 Task: Create a sub task Gather and Analyse Requirements for the task  Implement a new cloud-based facilities management system for a company in the project BoostTech , assign it to team member softage.4@softage.net and update the status of the sub task to  At Risk , set the priority of the sub task to Medium
Action: Mouse moved to (441, 336)
Screenshot: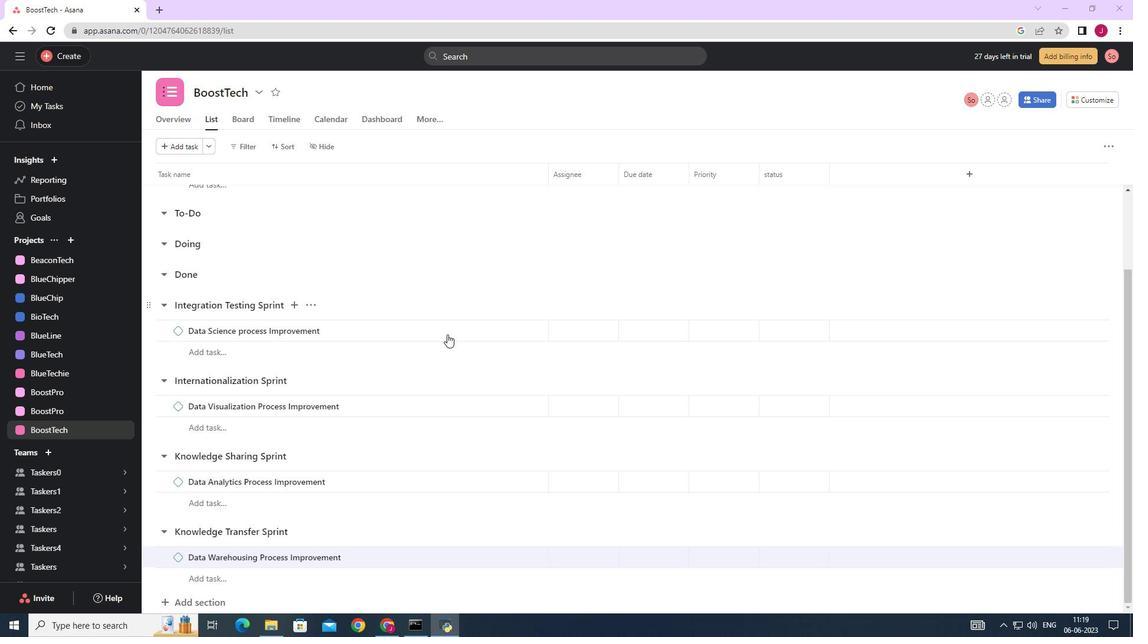 
Action: Mouse scrolled (441, 335) with delta (0, 0)
Screenshot: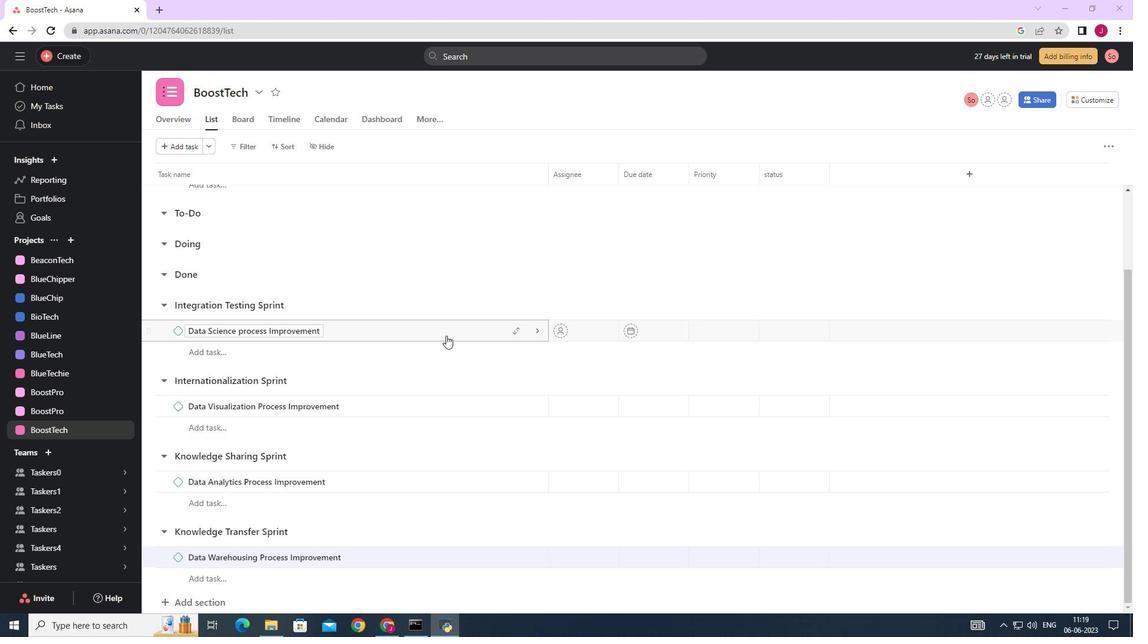 
Action: Mouse scrolled (441, 335) with delta (0, 0)
Screenshot: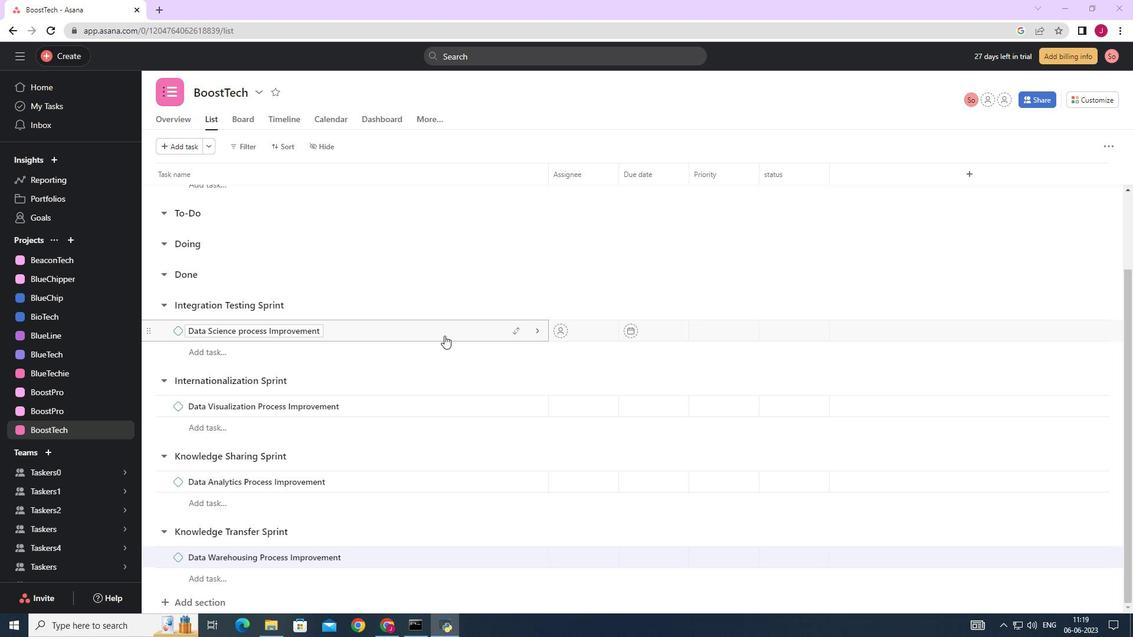 
Action: Mouse scrolled (441, 335) with delta (0, 0)
Screenshot: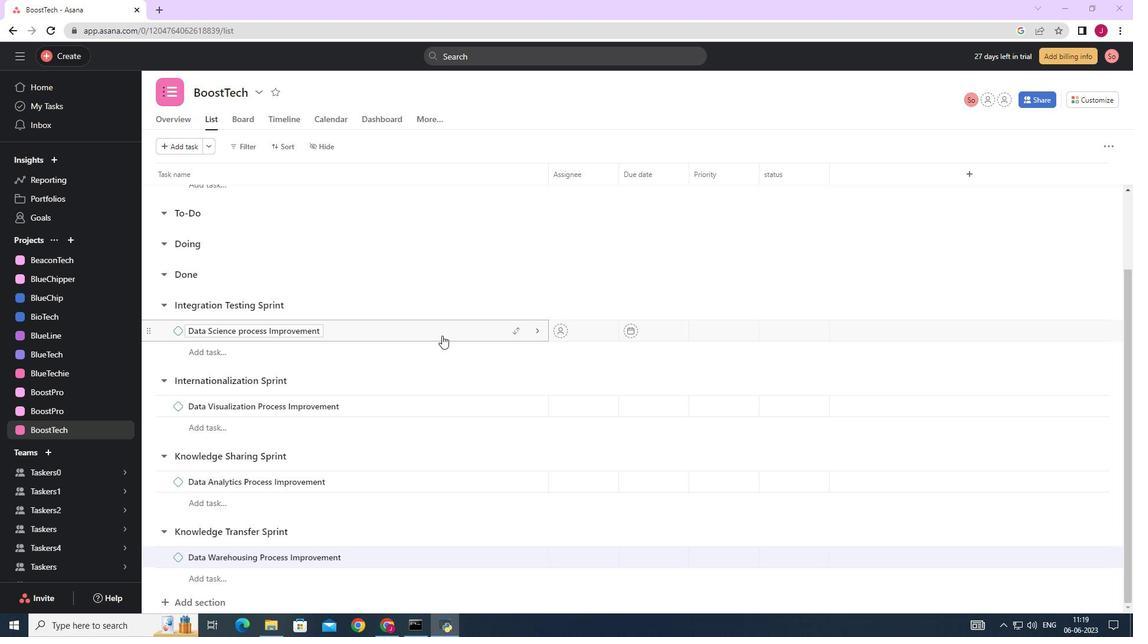 
Action: Mouse scrolled (441, 335) with delta (0, 0)
Screenshot: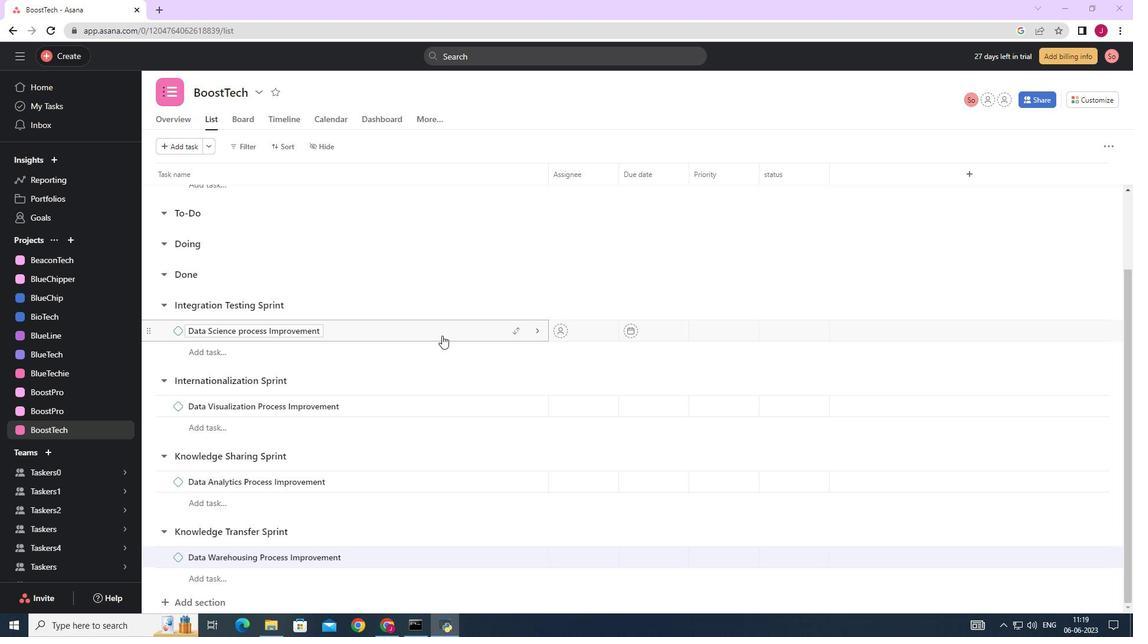 
Action: Mouse scrolled (441, 335) with delta (0, 0)
Screenshot: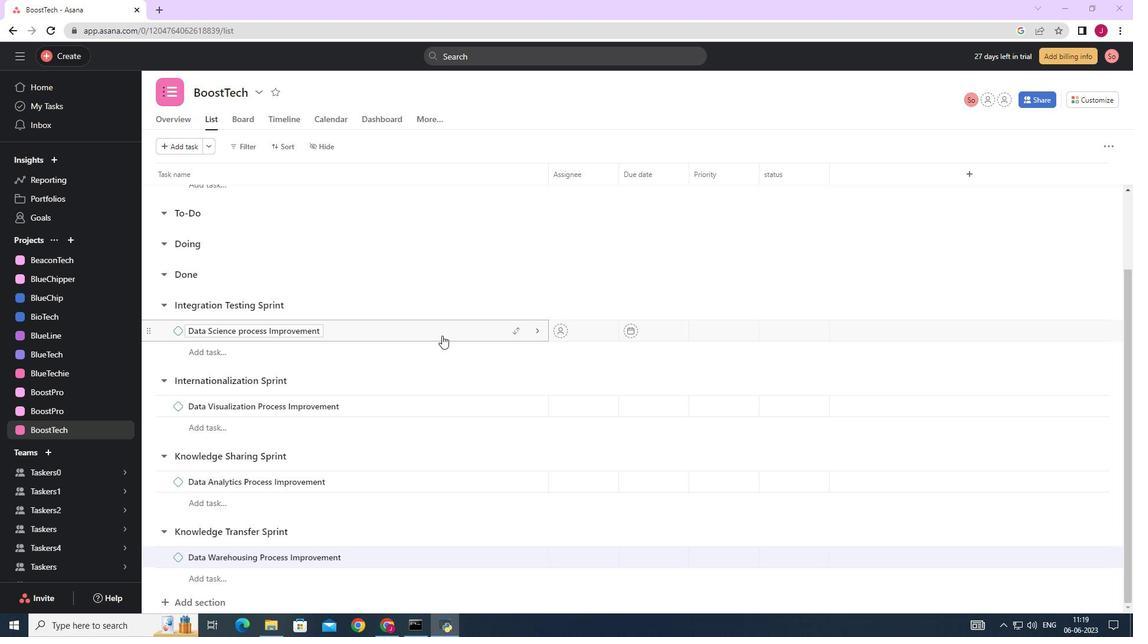 
Action: Mouse scrolled (441, 335) with delta (0, 0)
Screenshot: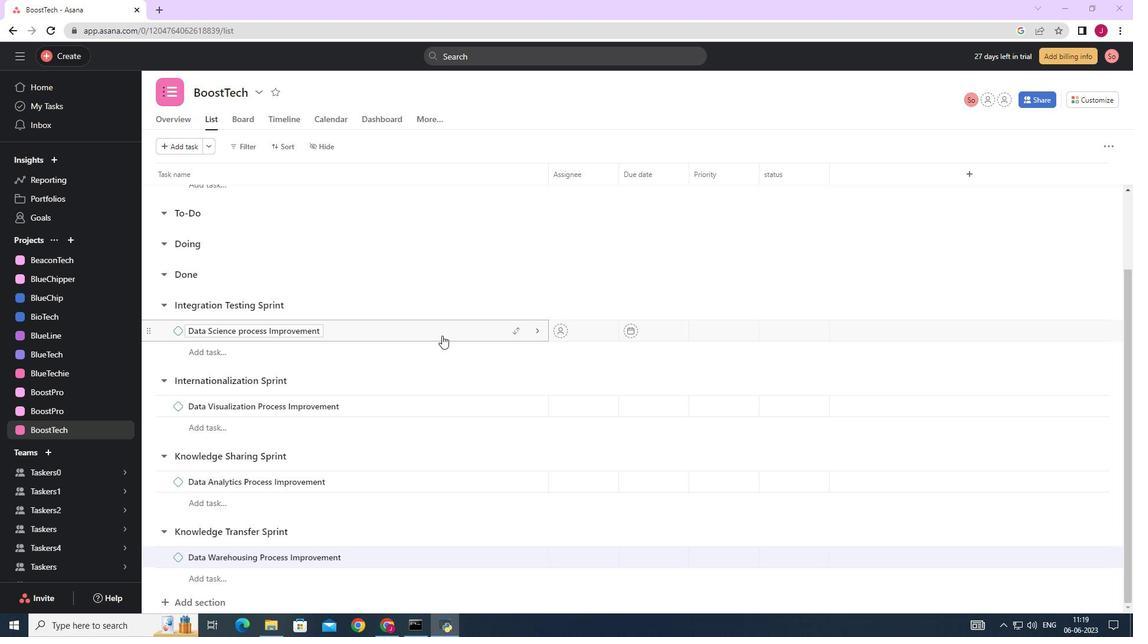 
Action: Mouse moved to (427, 327)
Screenshot: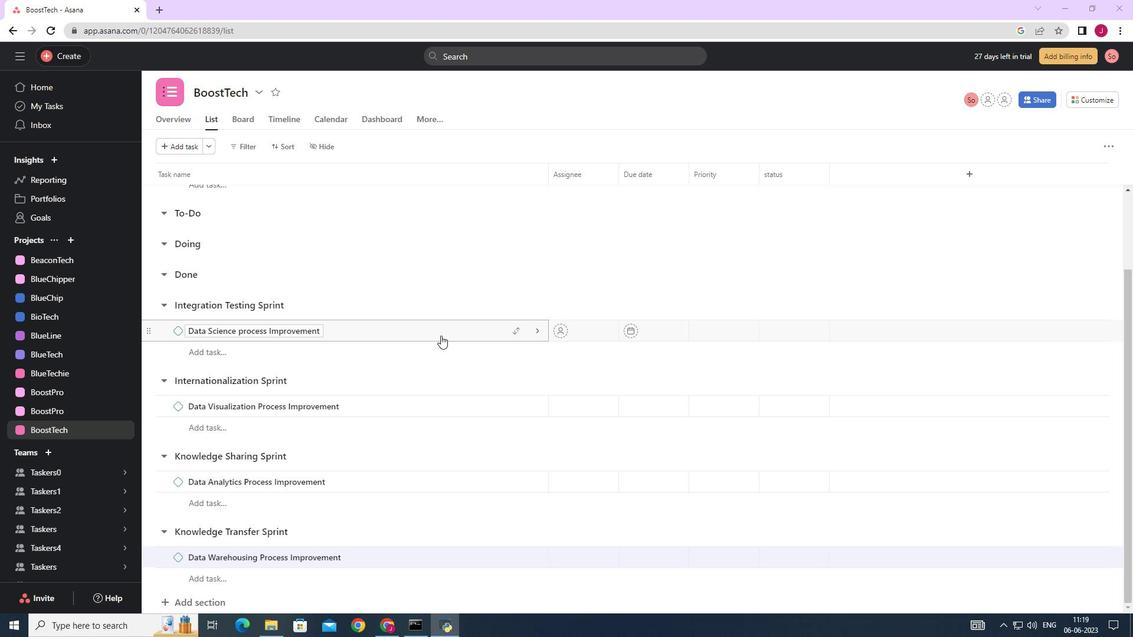 
Action: Mouse scrolled (427, 327) with delta (0, 0)
Screenshot: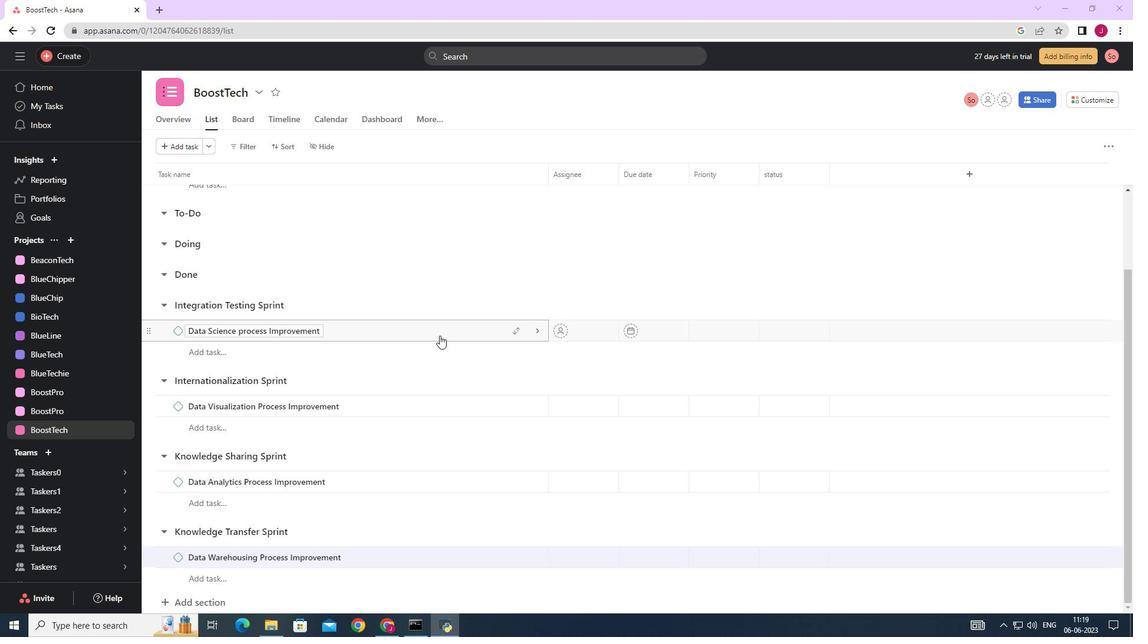 
Action: Mouse scrolled (427, 327) with delta (0, 0)
Screenshot: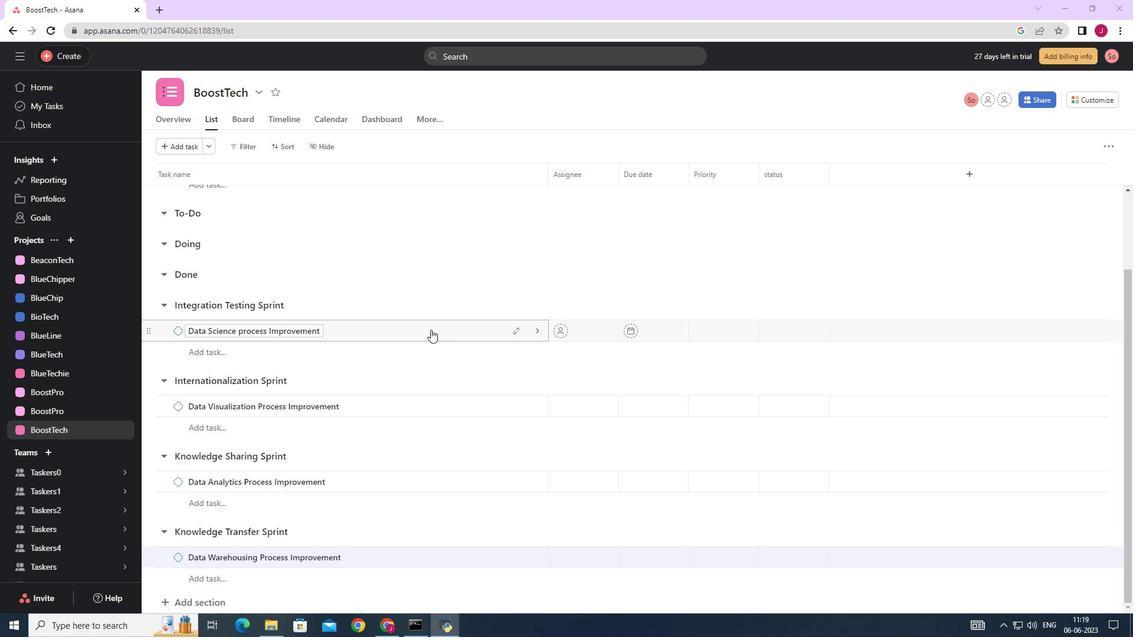 
Action: Mouse scrolled (427, 327) with delta (0, 0)
Screenshot: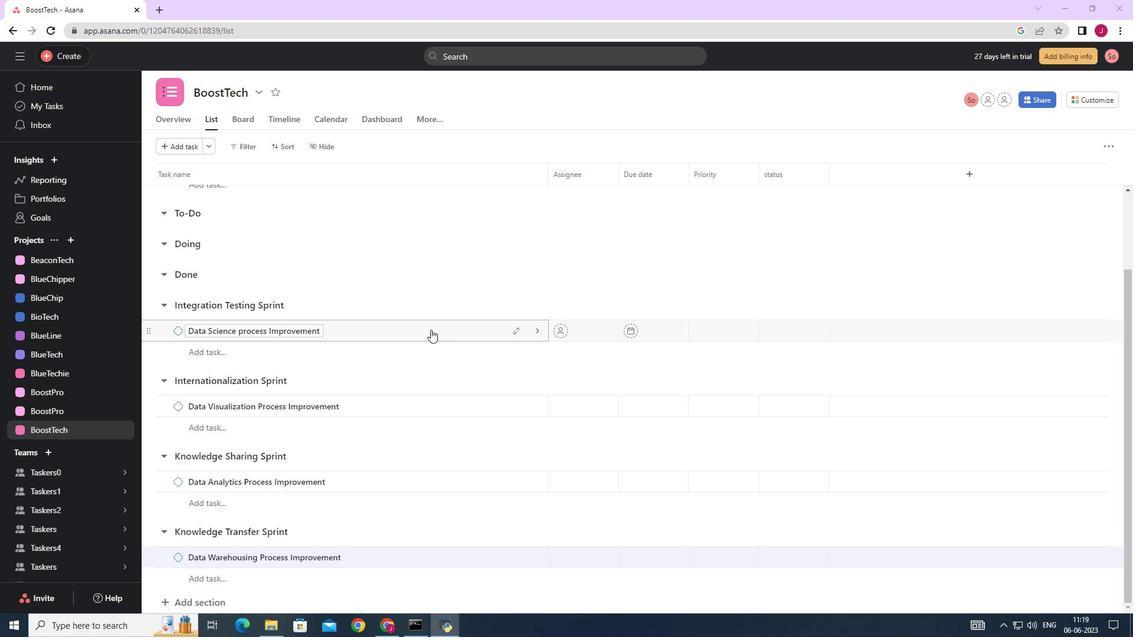 
Action: Mouse scrolled (427, 327) with delta (0, 0)
Screenshot: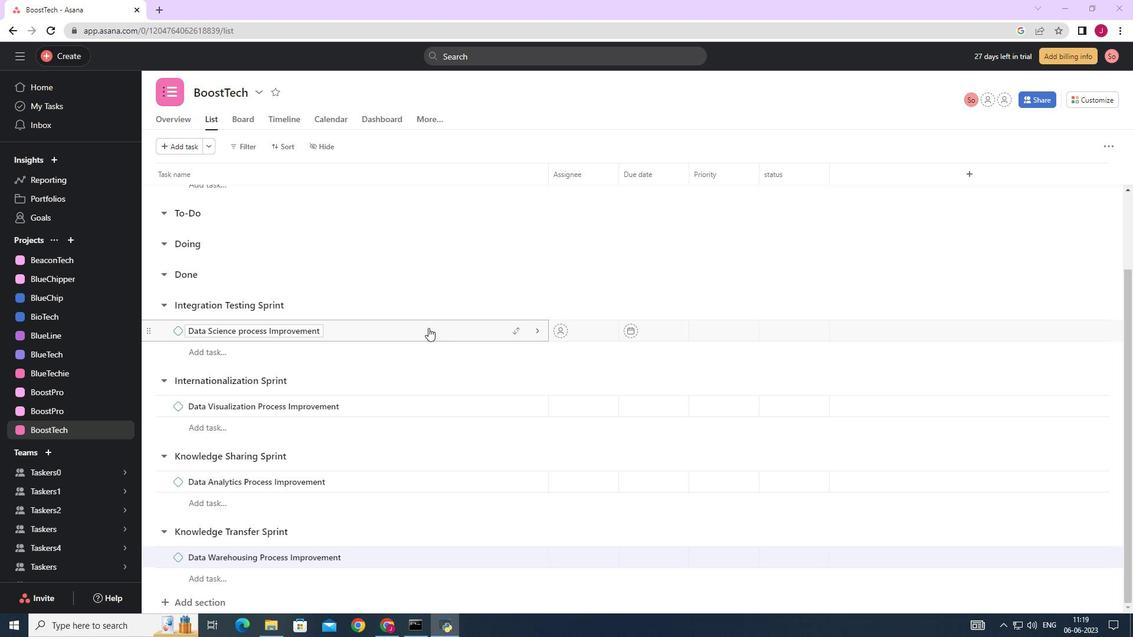 
Action: Mouse moved to (345, 367)
Screenshot: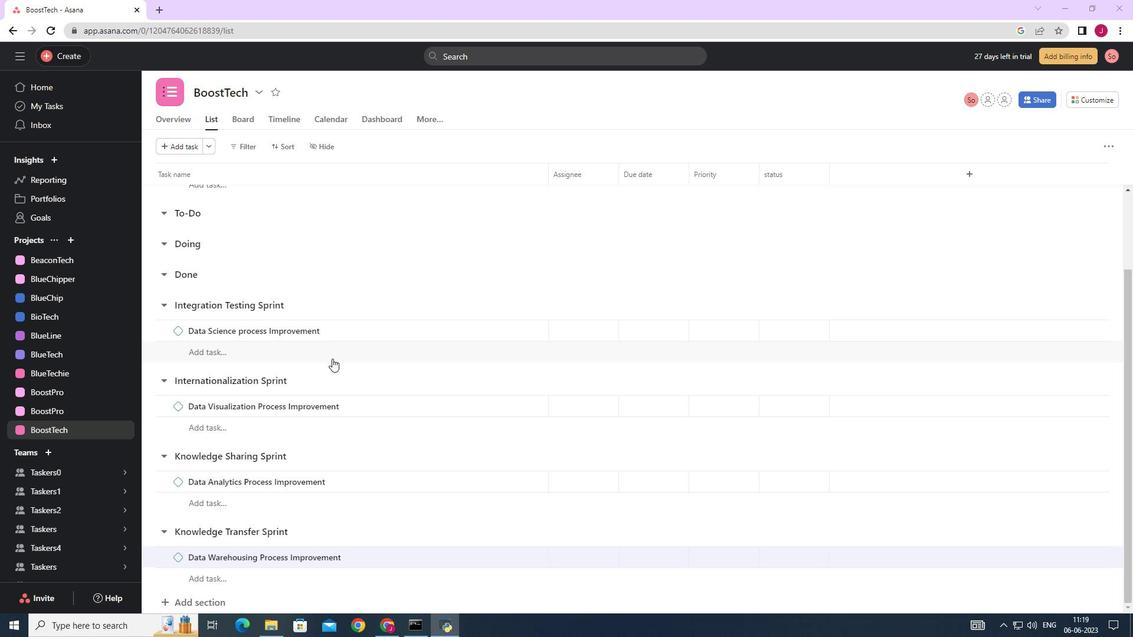 
Action: Mouse scrolled (345, 368) with delta (0, 0)
Screenshot: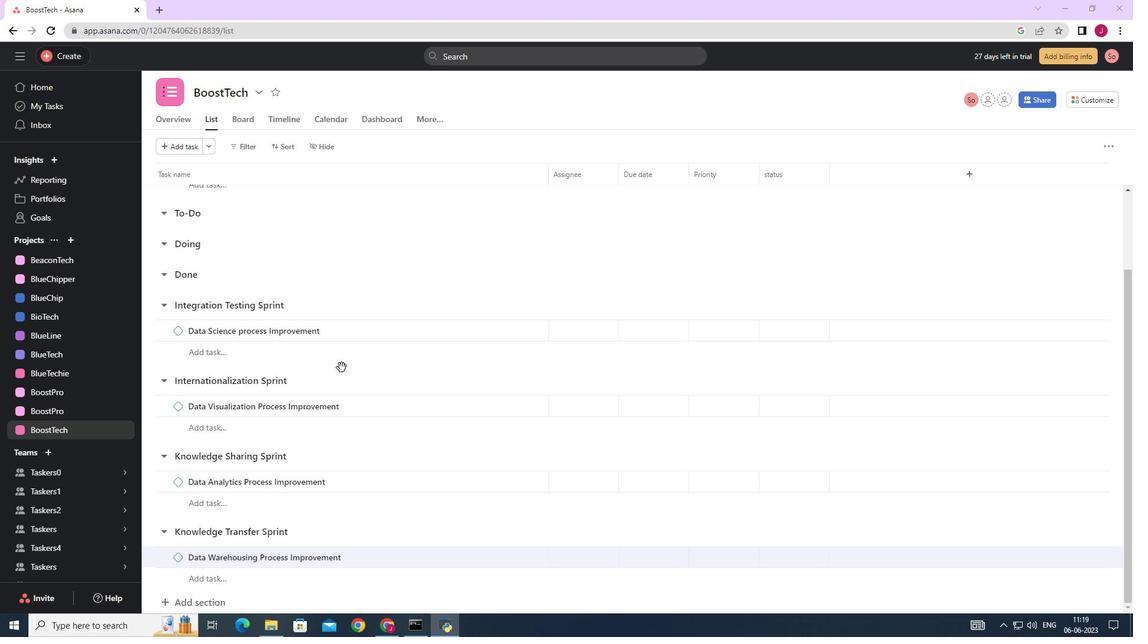
Action: Mouse scrolled (345, 368) with delta (0, 0)
Screenshot: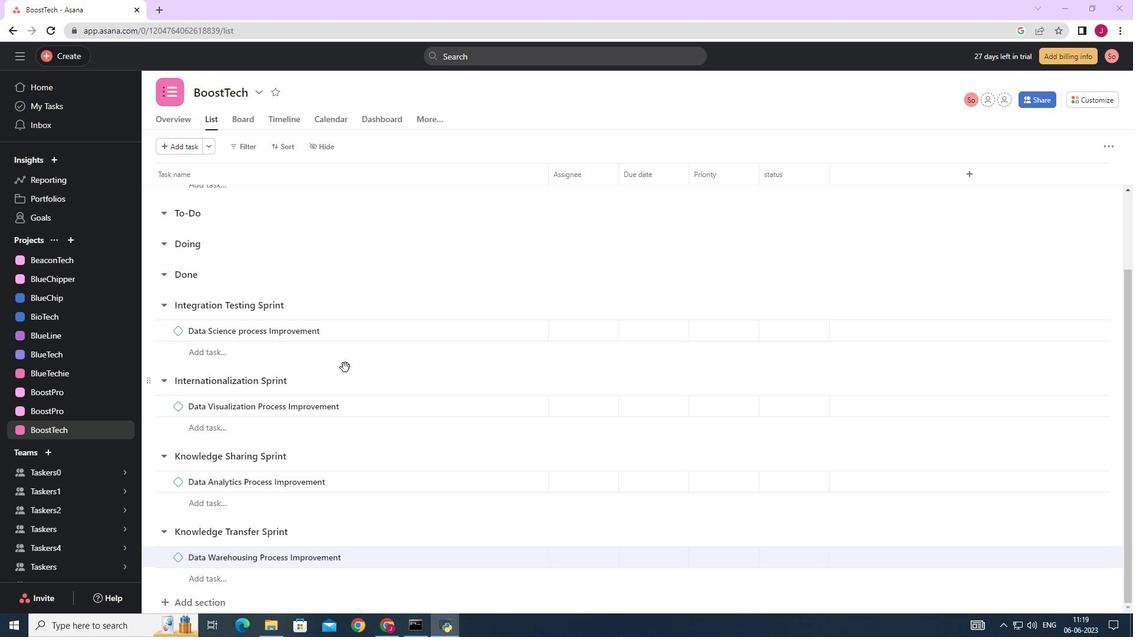 
Action: Mouse moved to (345, 367)
Screenshot: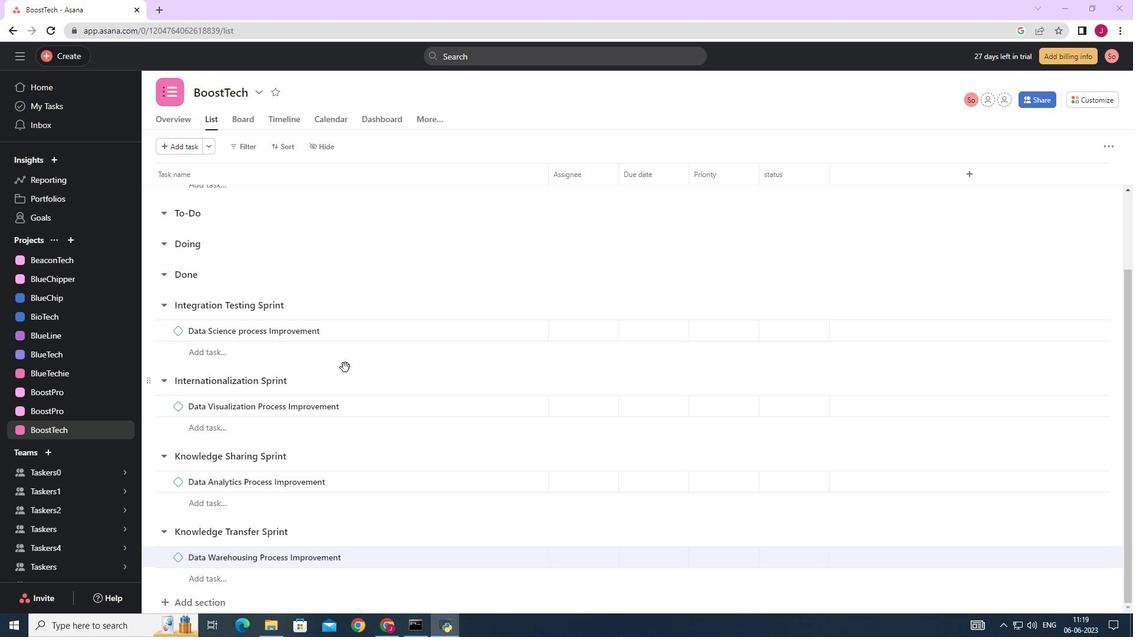 
Action: Mouse scrolled (345, 368) with delta (0, 0)
Screenshot: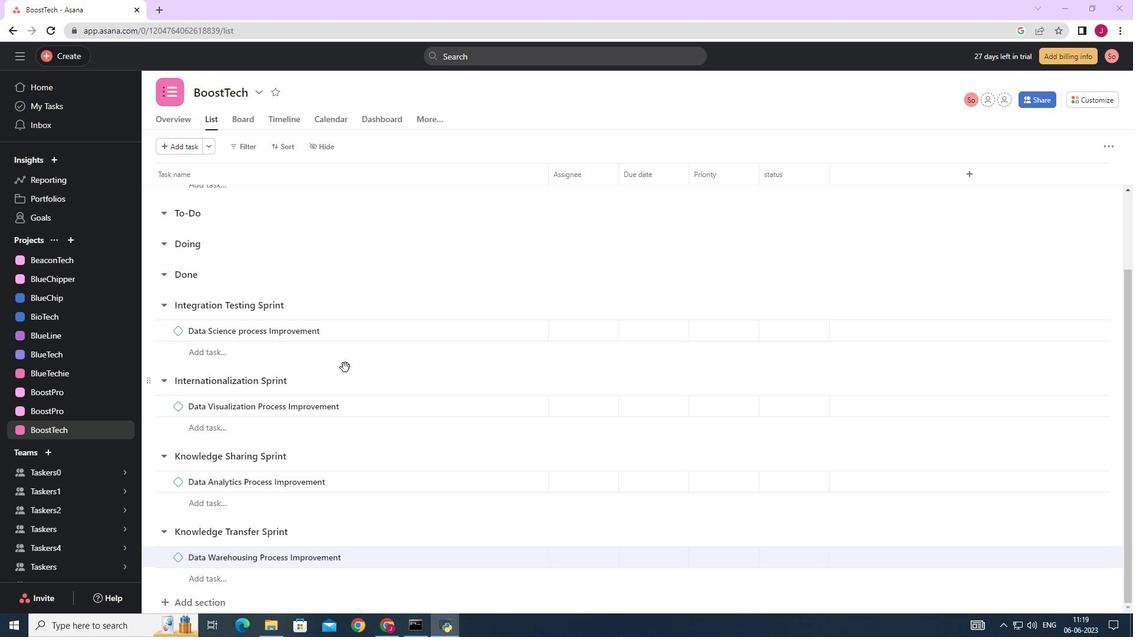 
Action: Mouse moved to (346, 366)
Screenshot: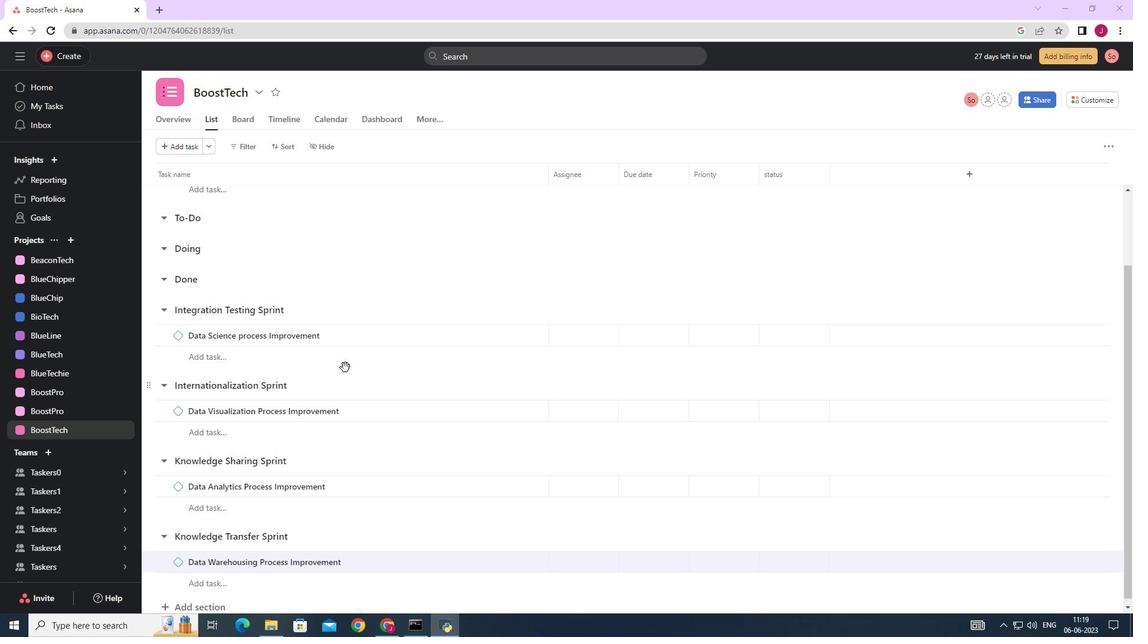 
Action: Mouse scrolled (346, 365) with delta (0, 0)
Screenshot: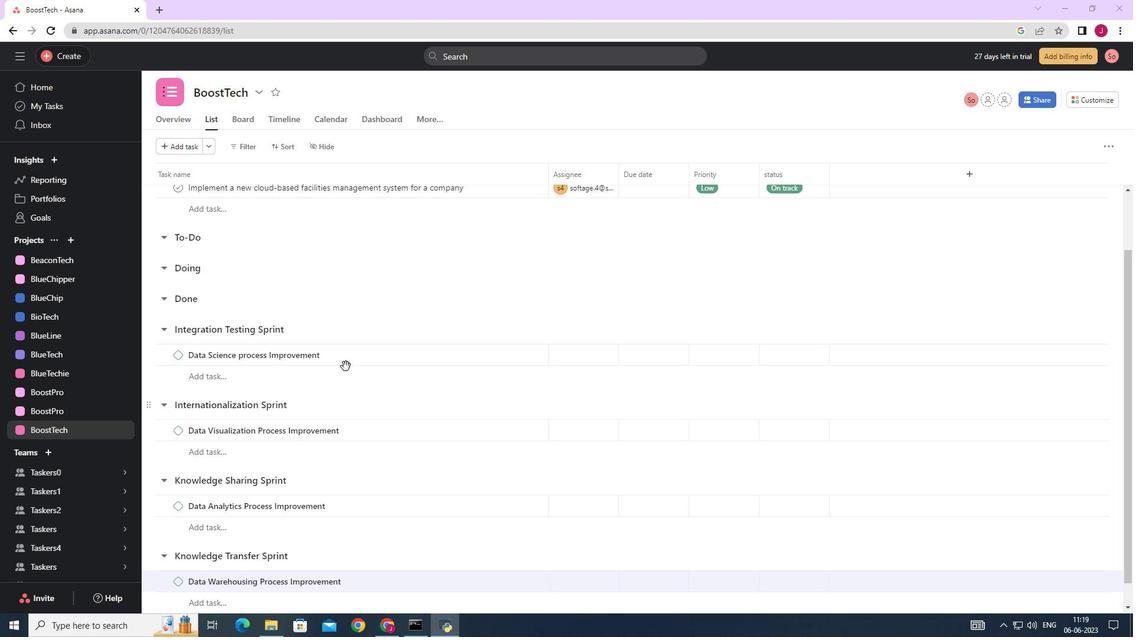 
Action: Mouse scrolled (346, 365) with delta (0, 0)
Screenshot: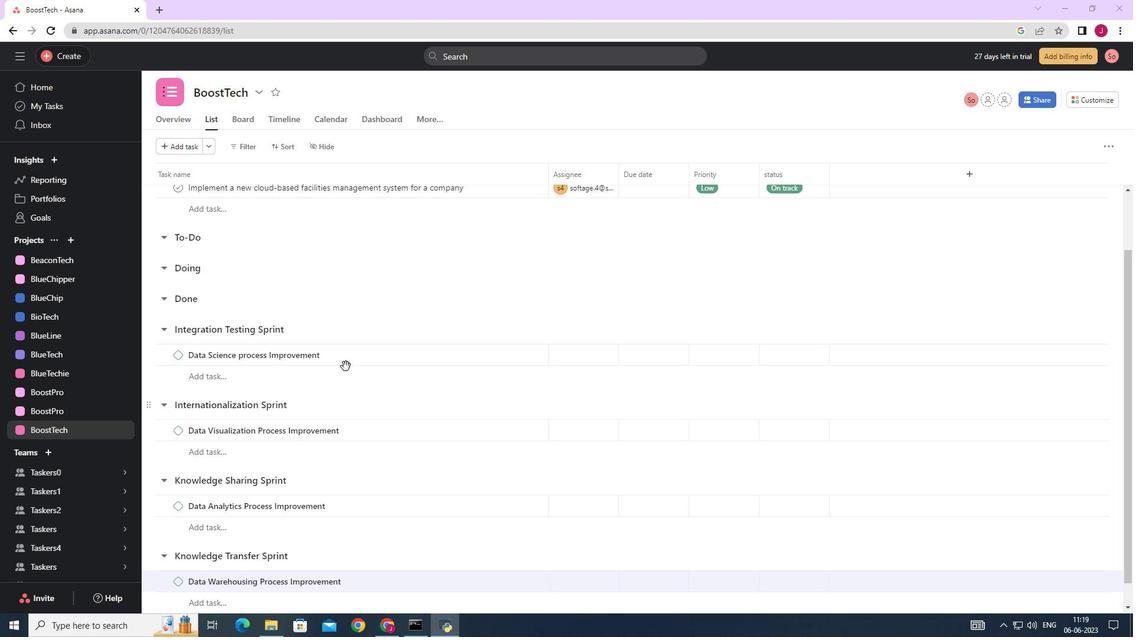 
Action: Mouse scrolled (346, 365) with delta (0, 0)
Screenshot: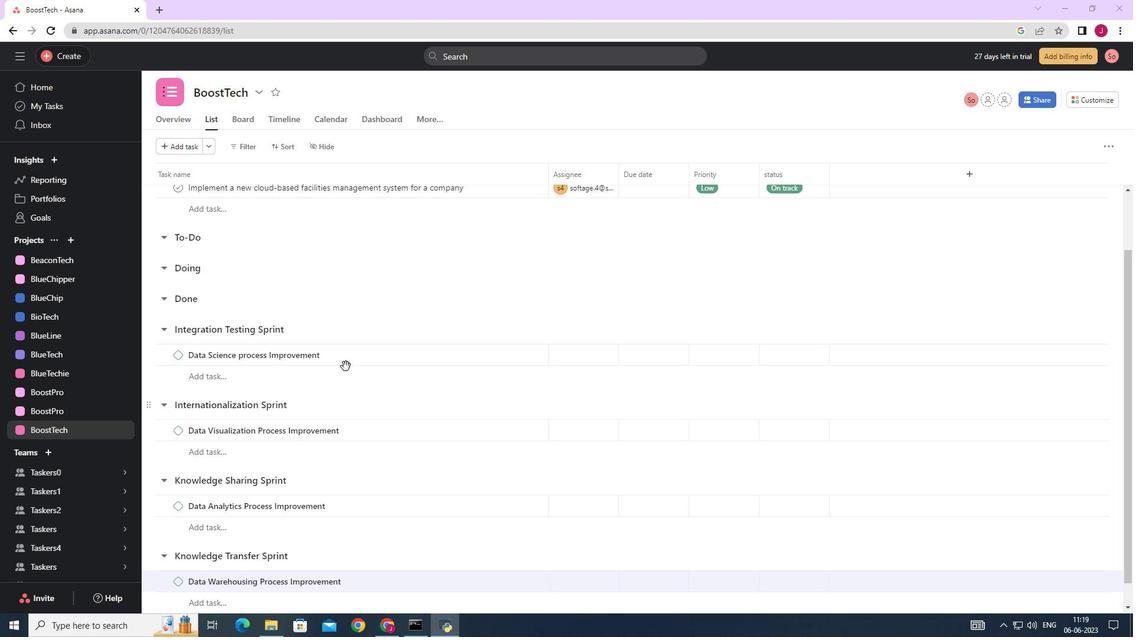 
Action: Mouse scrolled (346, 365) with delta (0, 0)
Screenshot: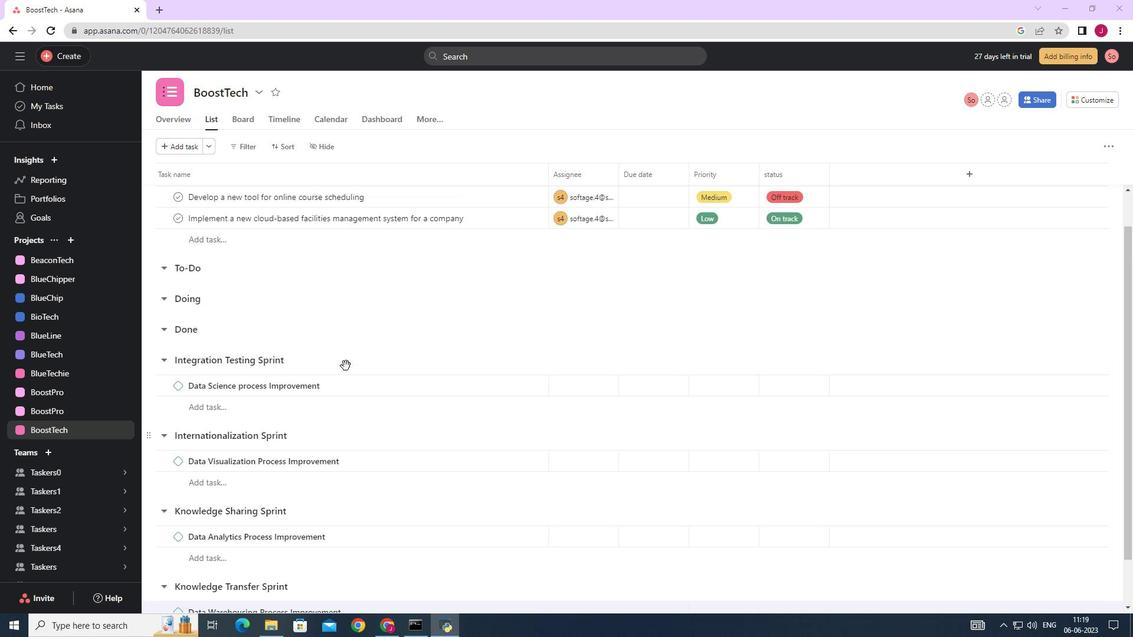 
Action: Mouse scrolled (346, 365) with delta (0, 0)
Screenshot: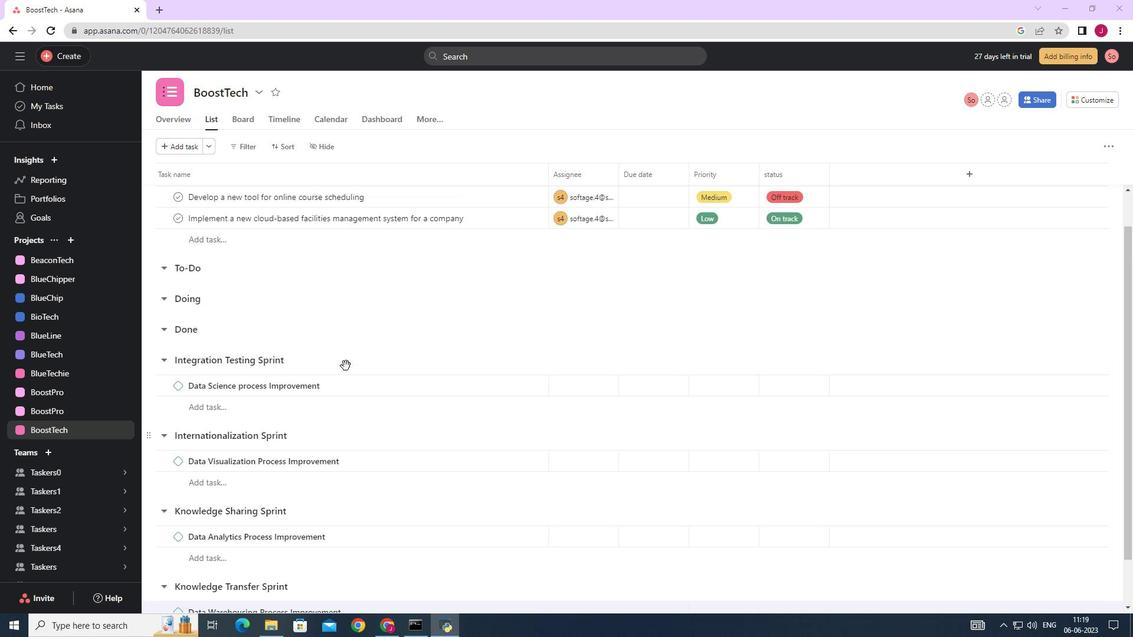 
Action: Mouse scrolled (346, 365) with delta (0, 0)
Screenshot: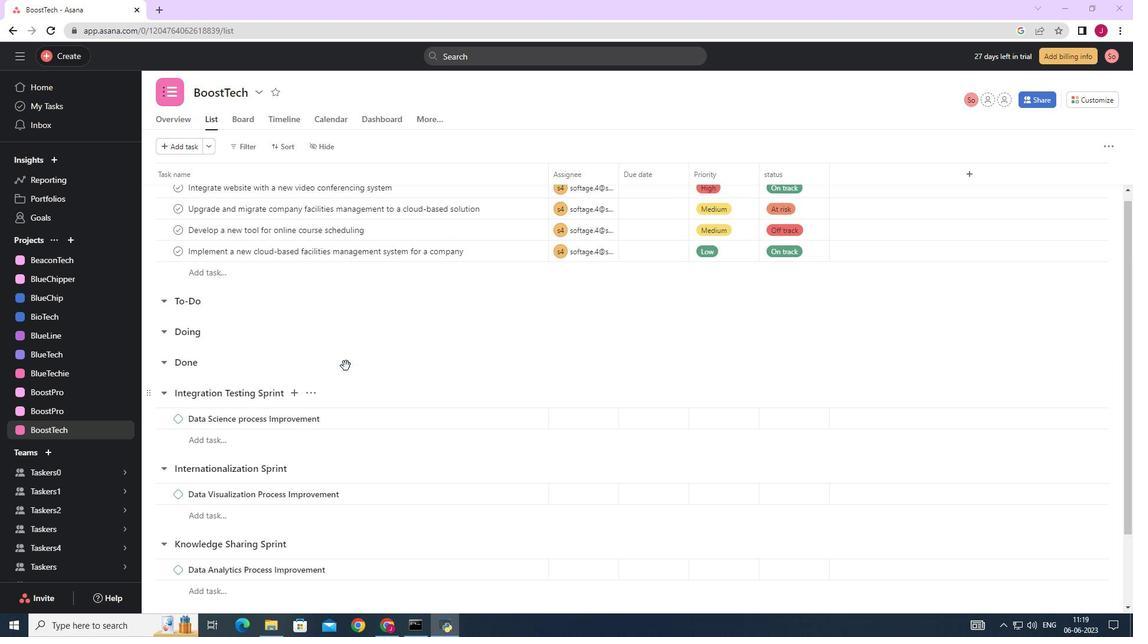
Action: Mouse moved to (900, 243)
Screenshot: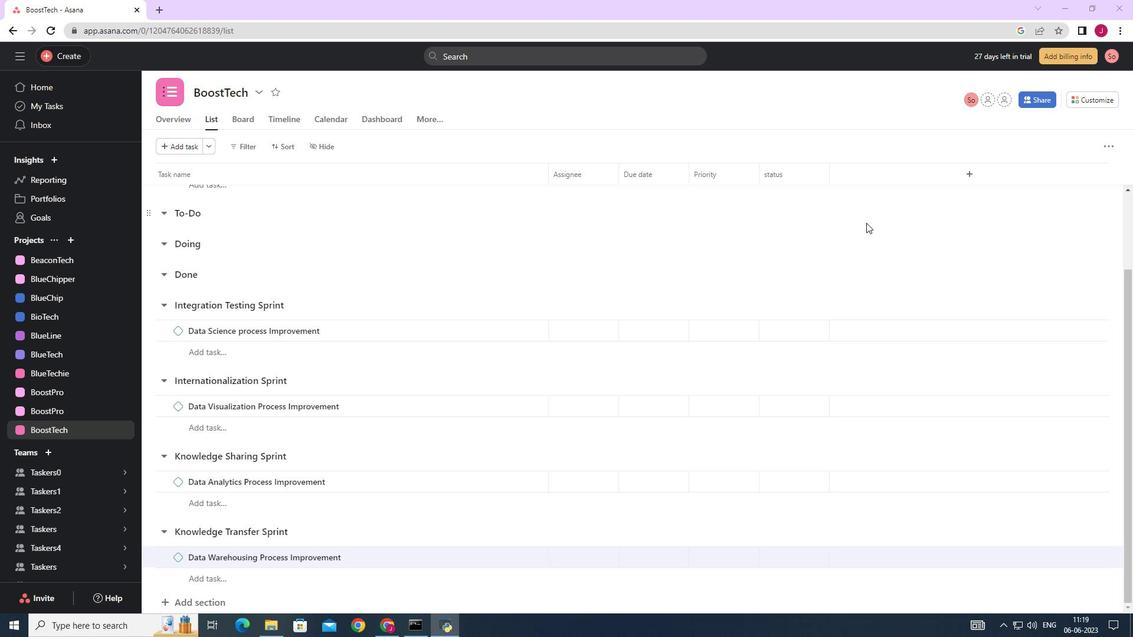 
Action: Mouse scrolled (900, 244) with delta (0, 0)
Screenshot: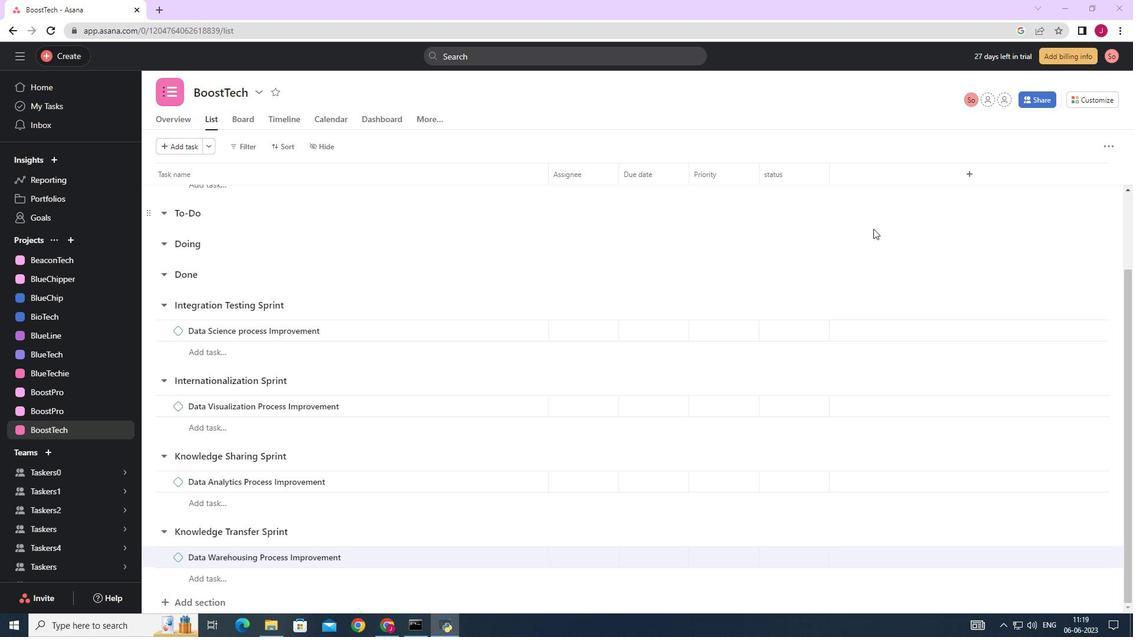 
Action: Mouse moved to (897, 243)
Screenshot: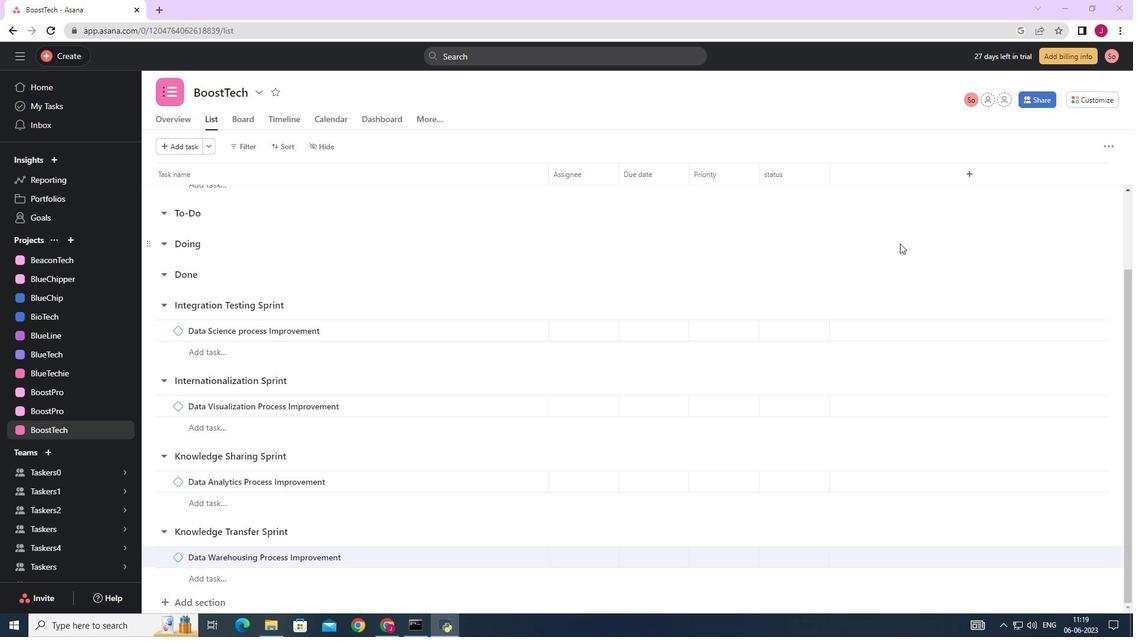 
Action: Mouse scrolled (900, 244) with delta (0, 0)
Screenshot: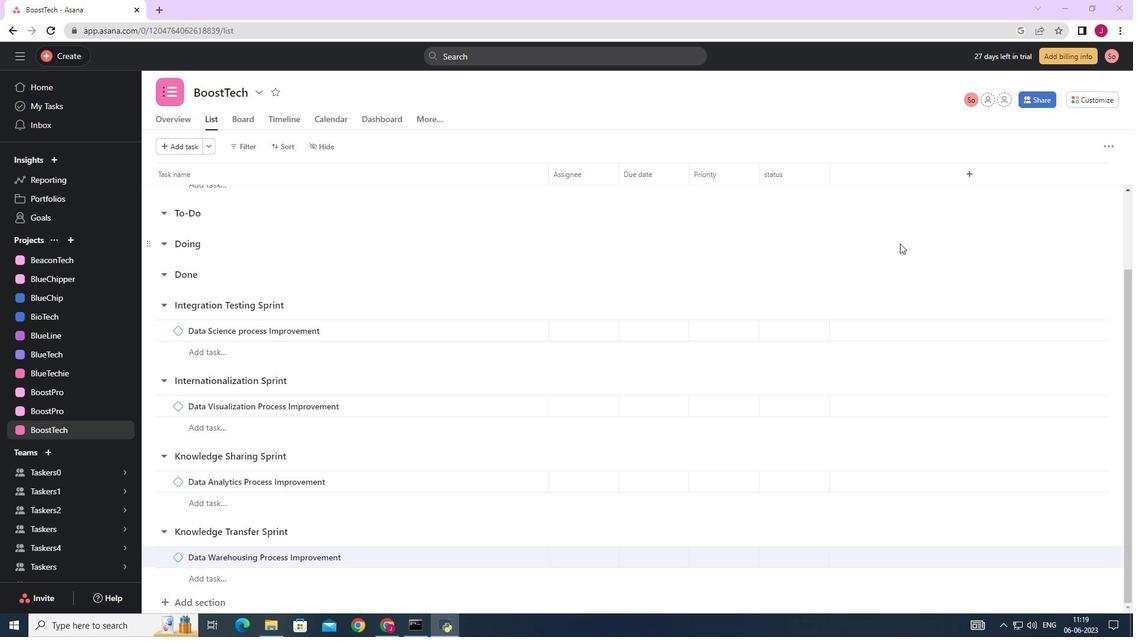 
Action: Mouse moved to (871, 240)
Screenshot: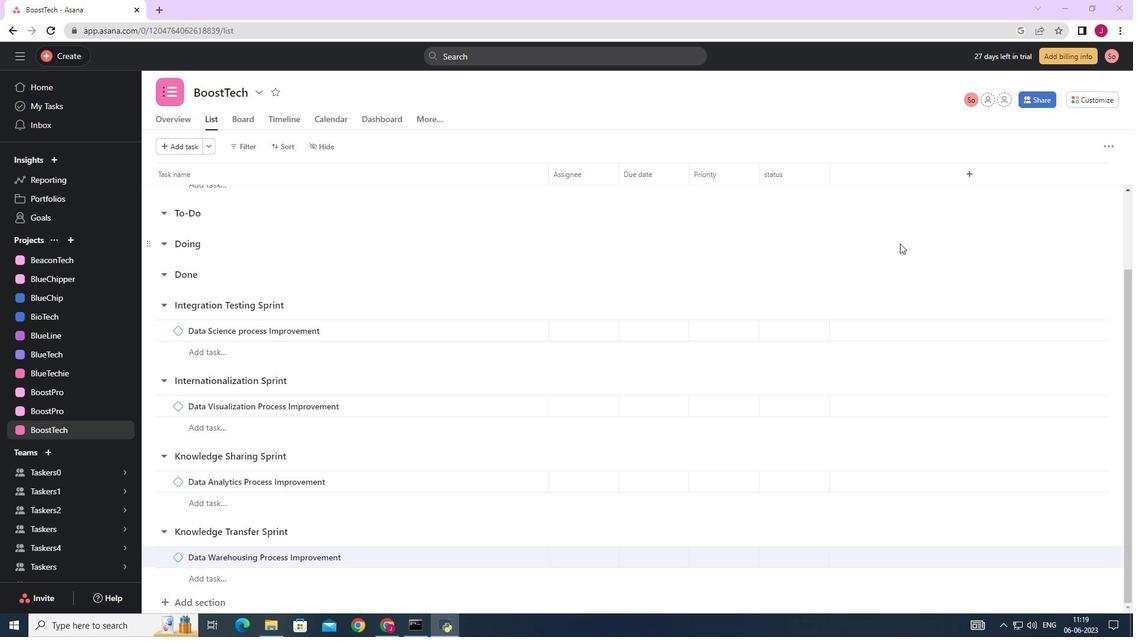 
Action: Mouse scrolled (900, 244) with delta (0, 0)
Screenshot: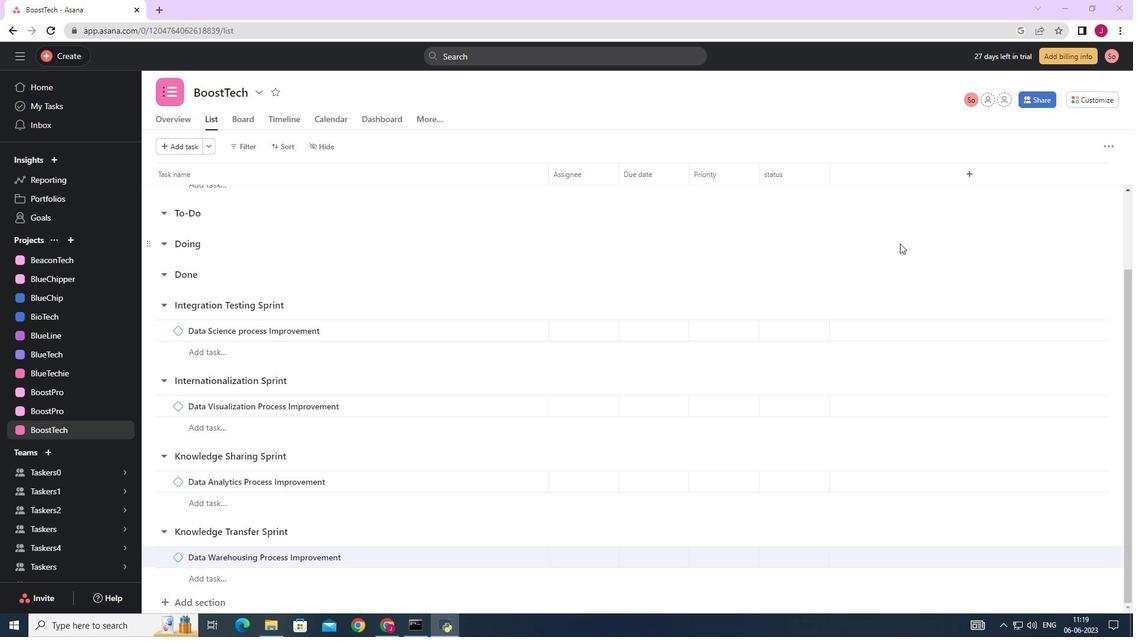 
Action: Mouse moved to (554, 351)
Screenshot: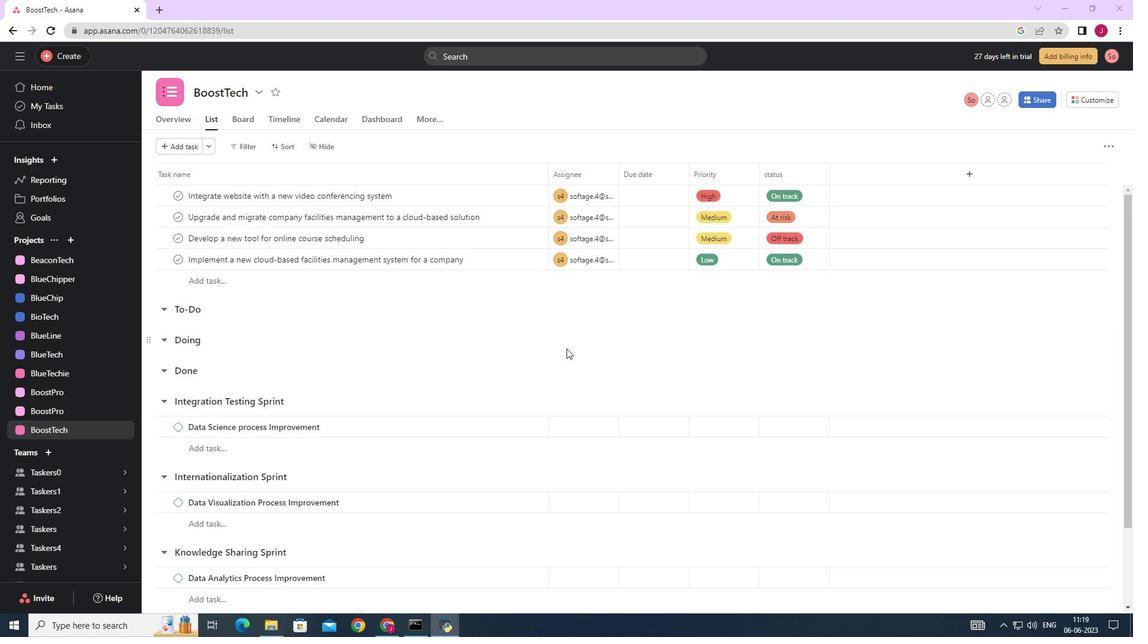 
Action: Mouse scrolled (554, 350) with delta (0, 0)
Screenshot: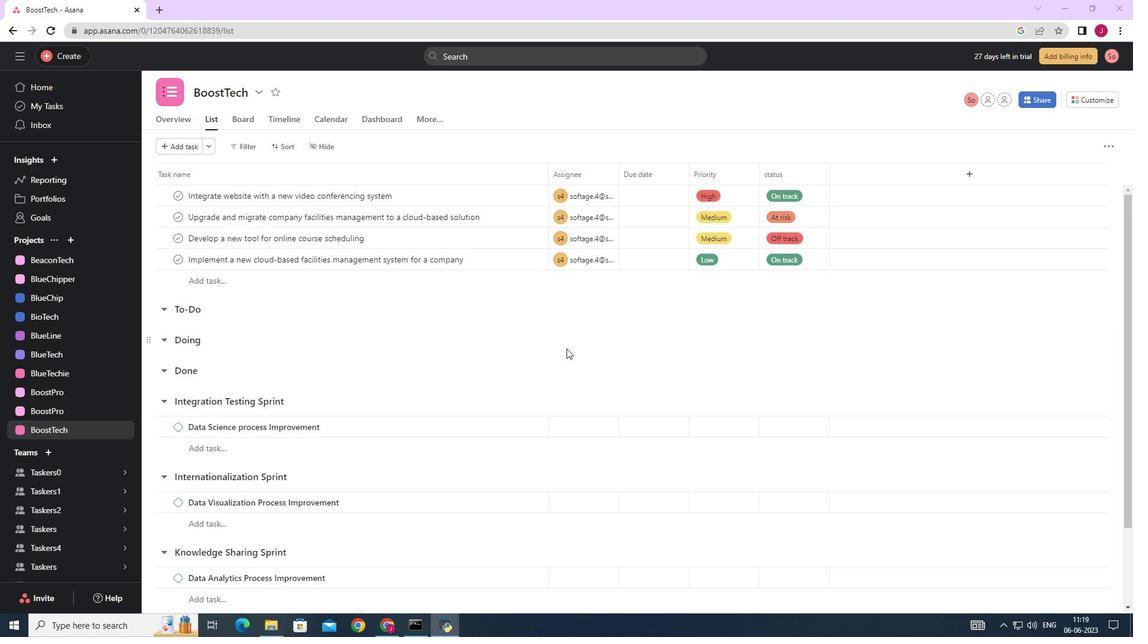 
Action: Mouse moved to (553, 351)
Screenshot: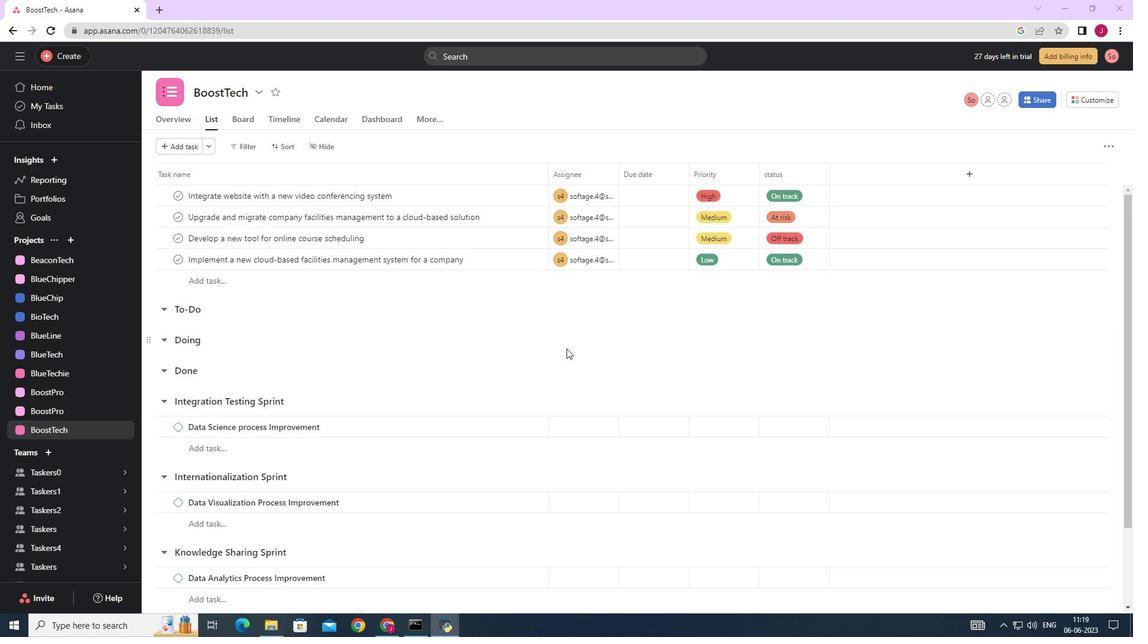 
Action: Mouse scrolled (553, 350) with delta (0, 0)
Screenshot: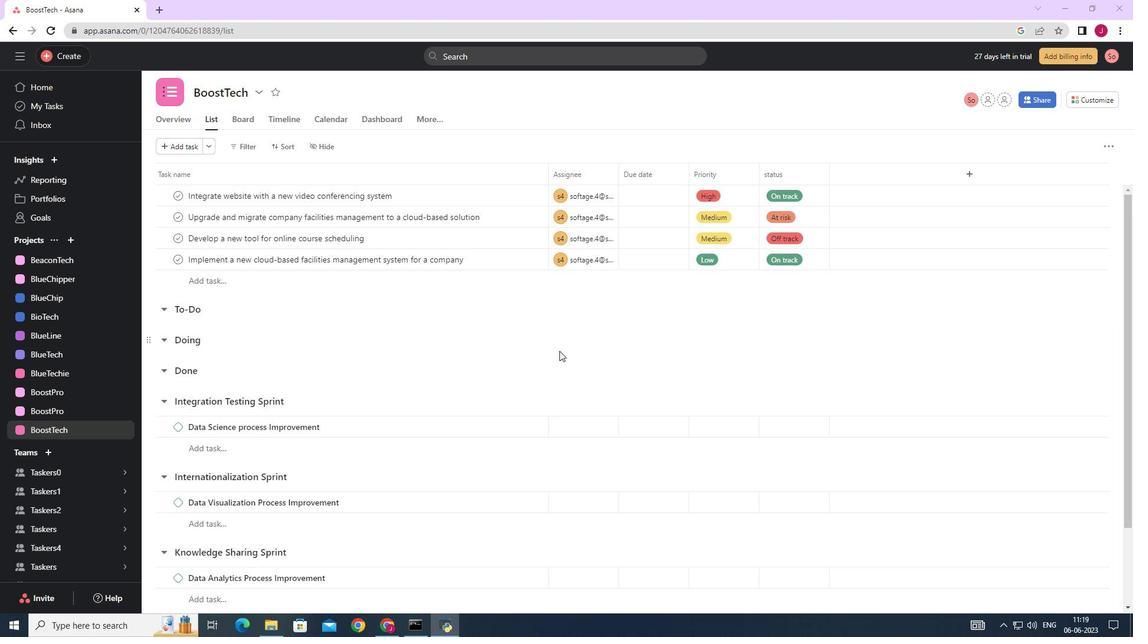 
Action: Mouse moved to (553, 351)
Screenshot: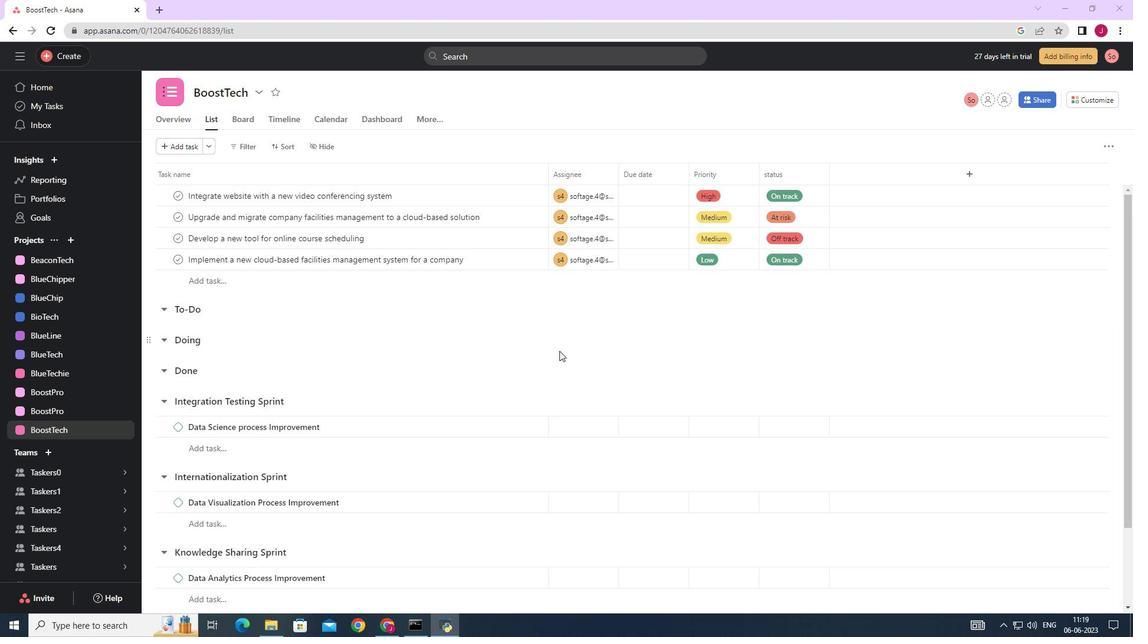 
Action: Mouse scrolled (553, 350) with delta (0, 0)
Screenshot: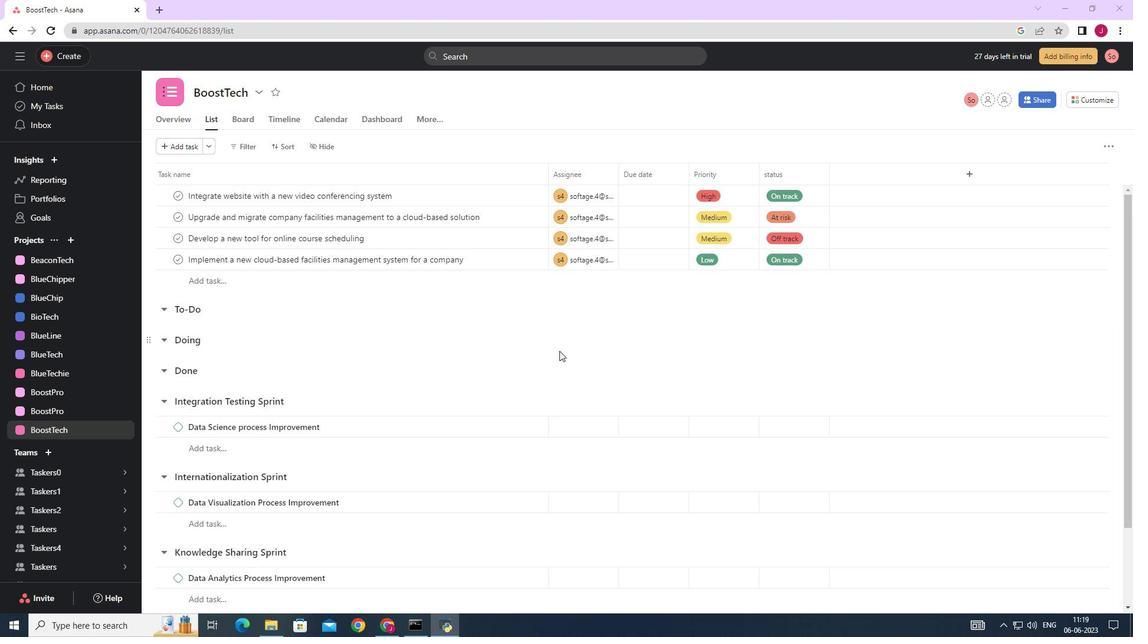 
Action: Mouse moved to (540, 337)
Screenshot: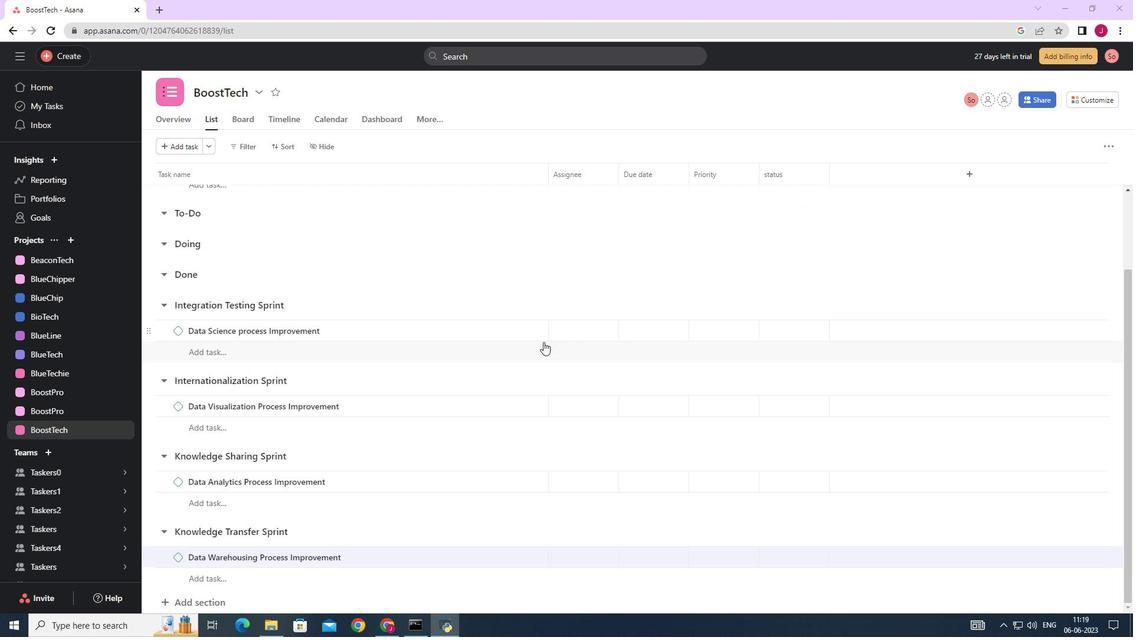 
Action: Mouse scrolled (543, 341) with delta (0, 0)
Screenshot: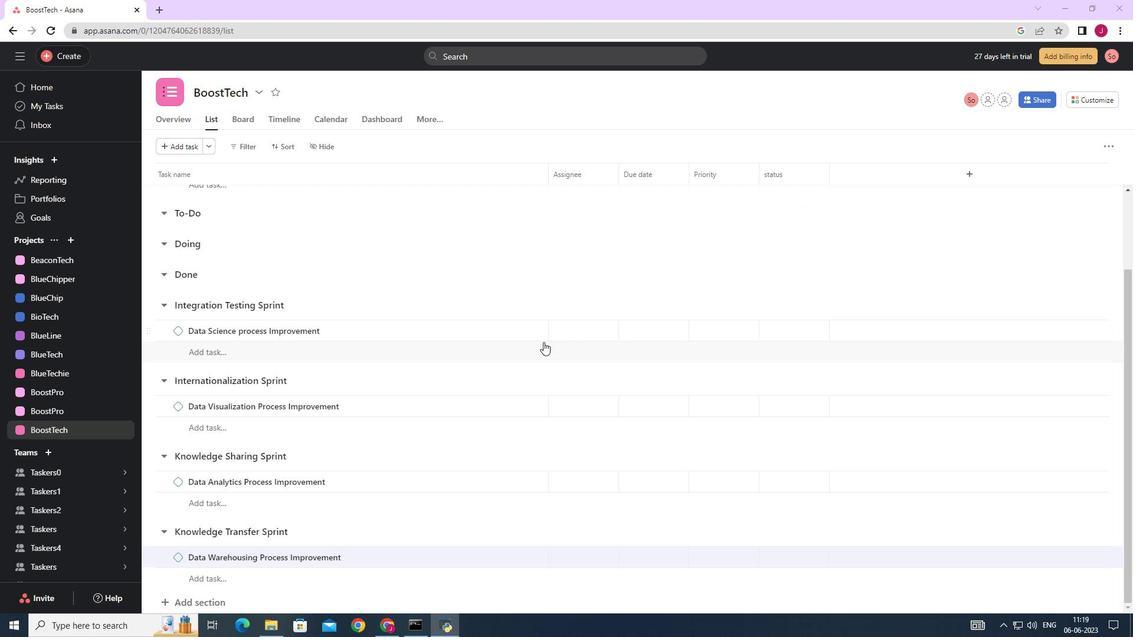 
Action: Mouse moved to (539, 336)
Screenshot: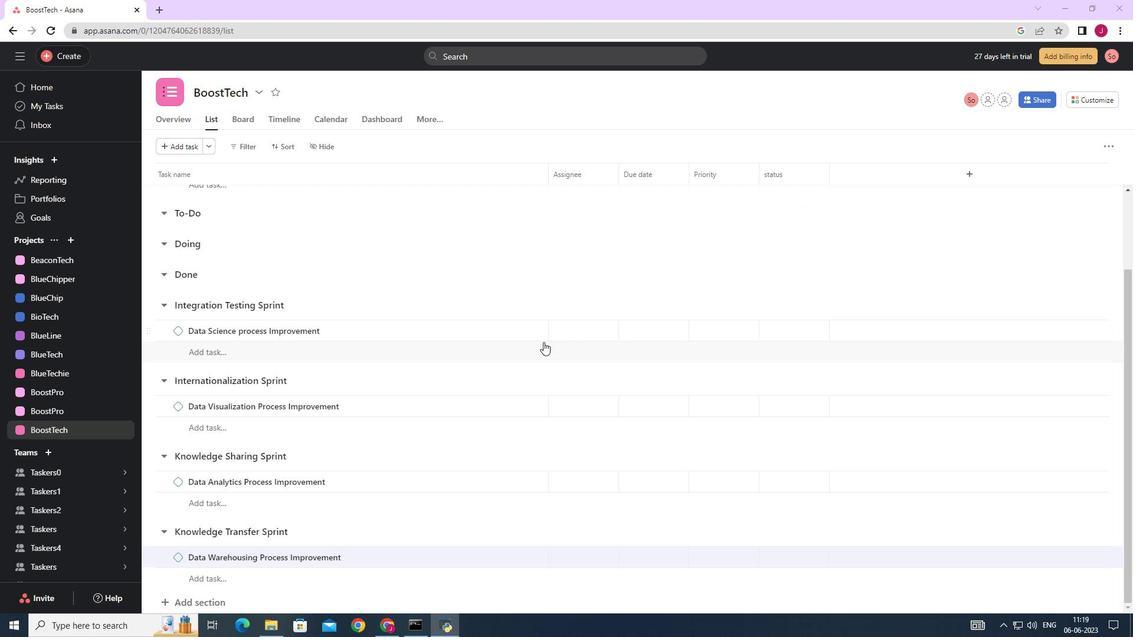 
Action: Mouse scrolled (543, 341) with delta (0, 0)
Screenshot: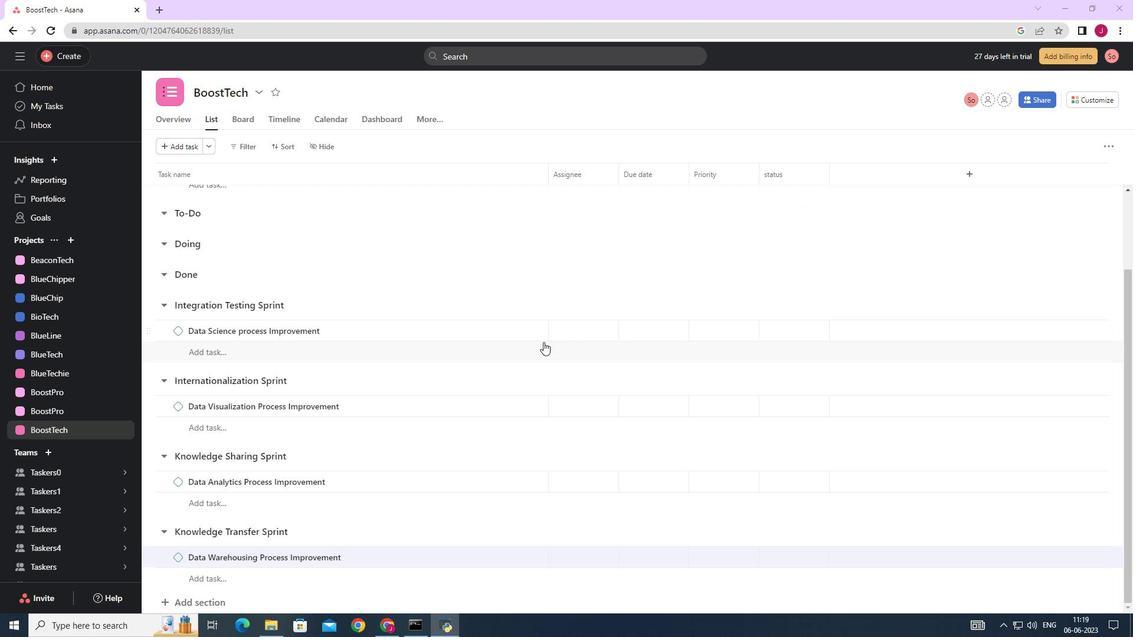 
Action: Mouse moved to (535, 329)
Screenshot: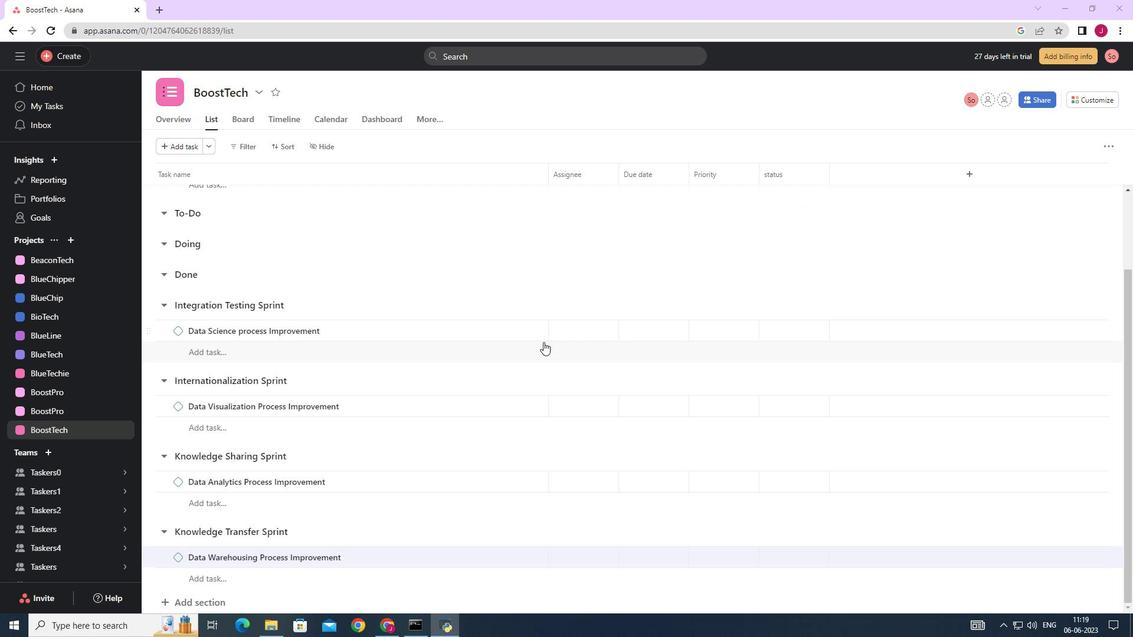 
Action: Mouse scrolled (543, 341) with delta (0, 0)
Screenshot: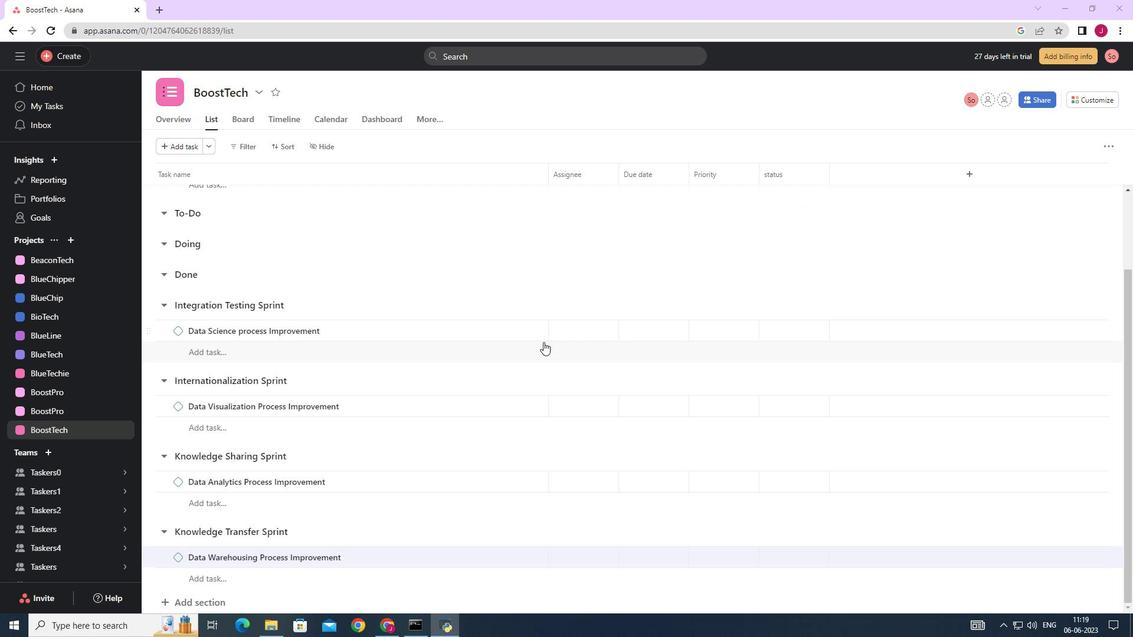 
Action: Mouse moved to (503, 259)
Screenshot: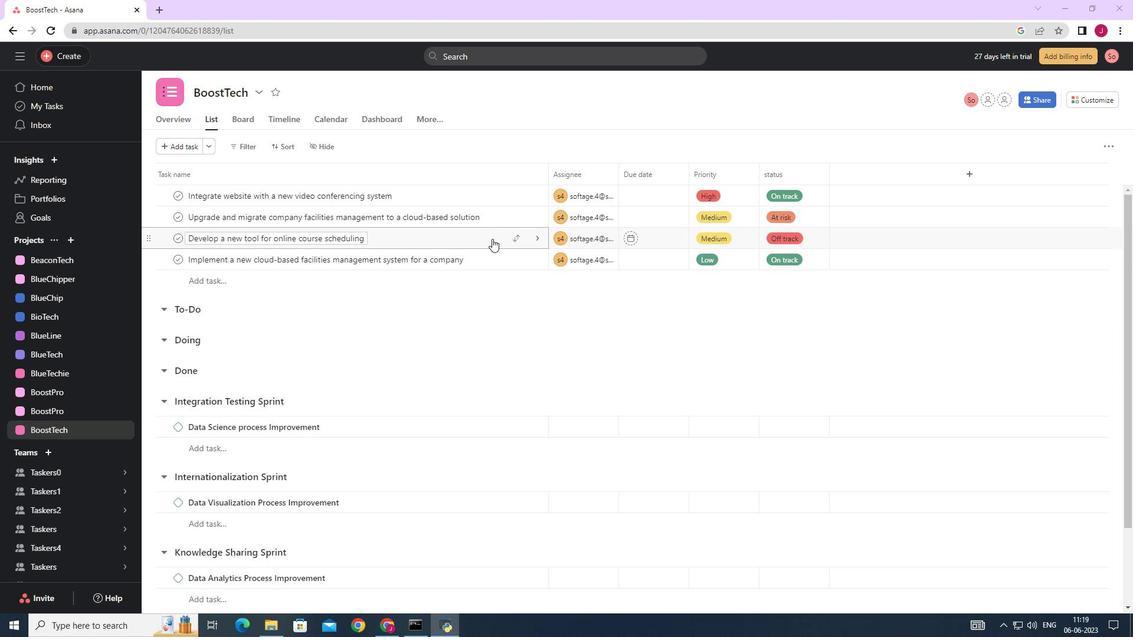 
Action: Mouse pressed left at (503, 259)
Screenshot: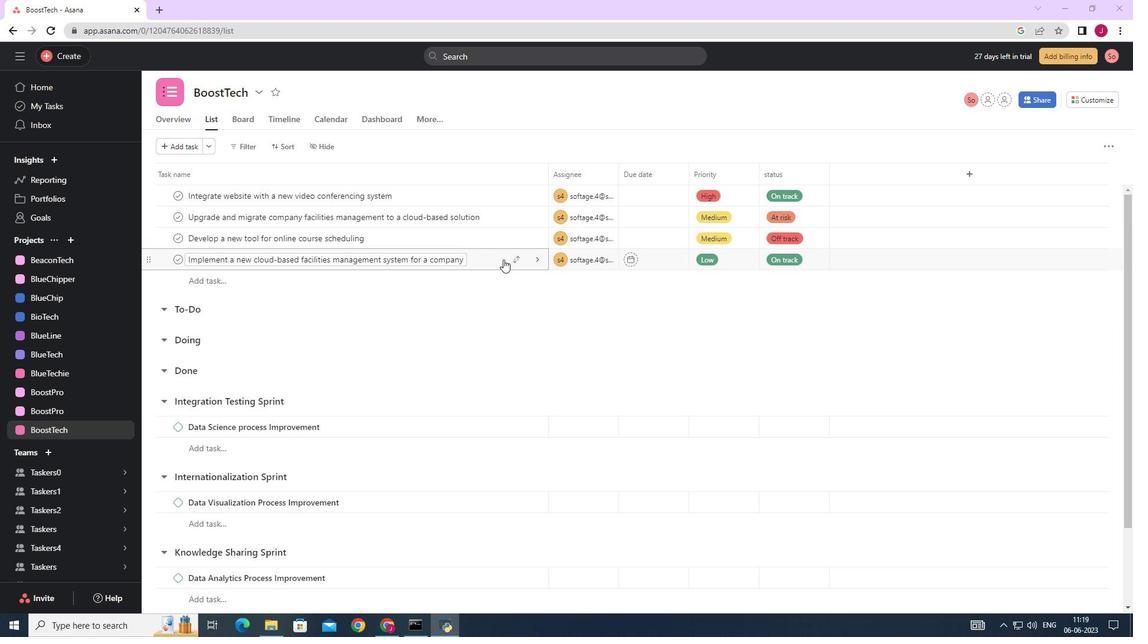 
Action: Mouse moved to (852, 344)
Screenshot: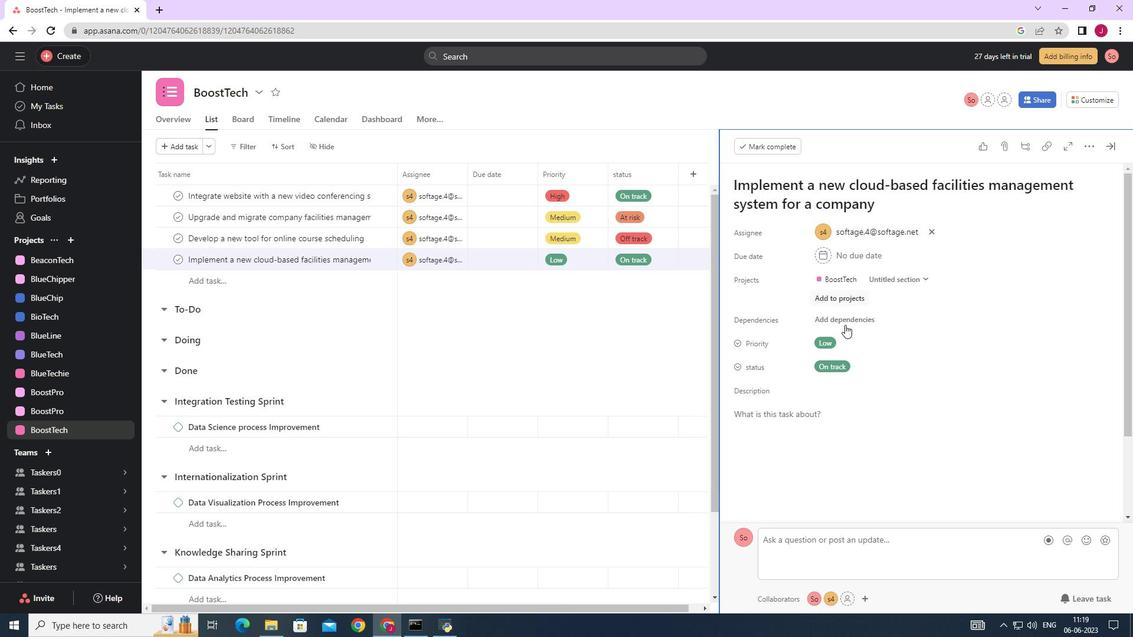 
Action: Mouse scrolled (852, 343) with delta (0, 0)
Screenshot: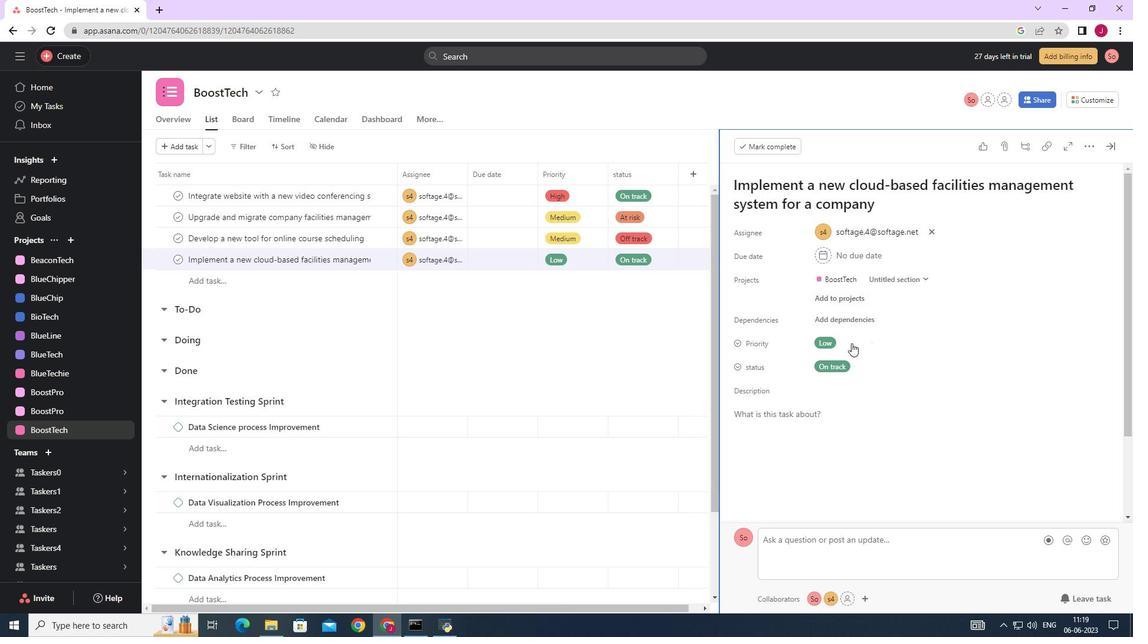 
Action: Mouse moved to (852, 344)
Screenshot: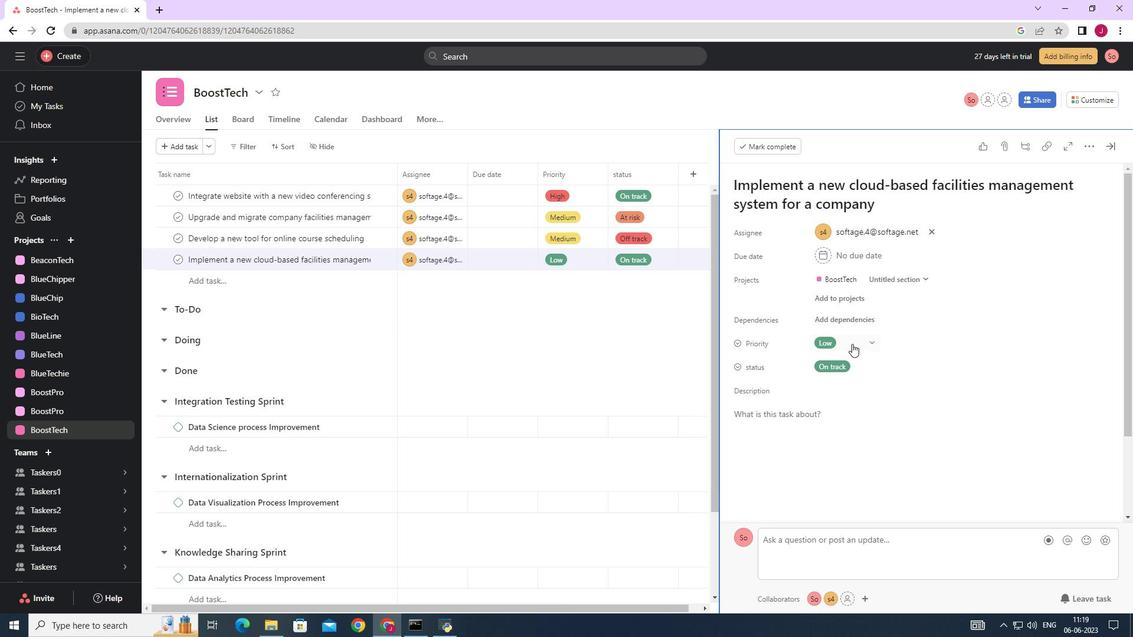 
Action: Mouse scrolled (852, 343) with delta (0, 0)
Screenshot: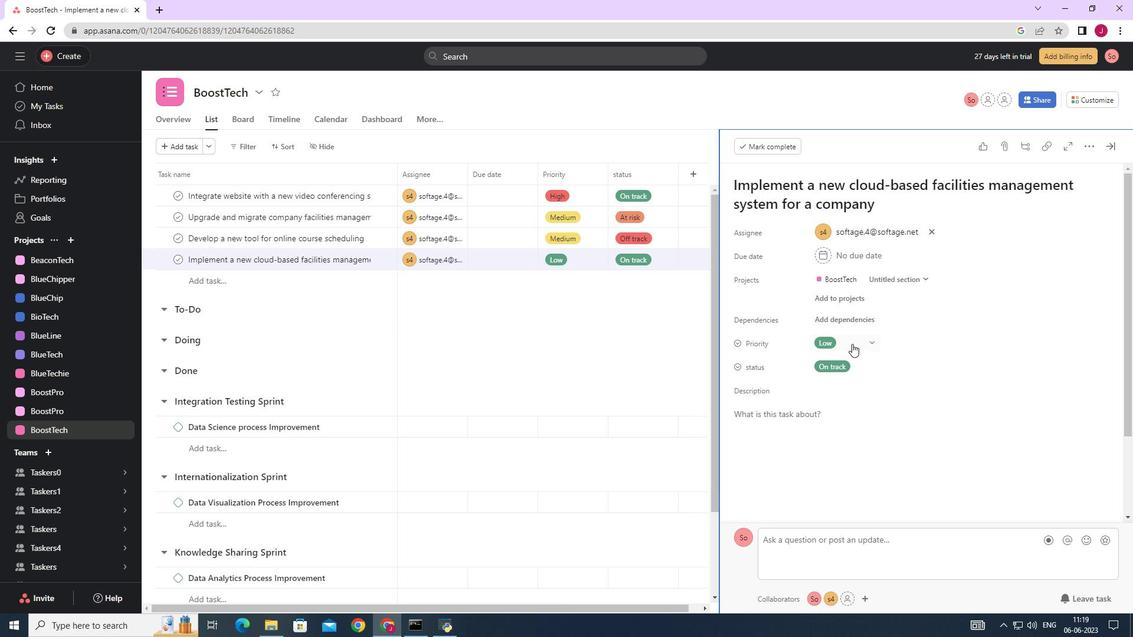 
Action: Mouse scrolled (852, 343) with delta (0, 0)
Screenshot: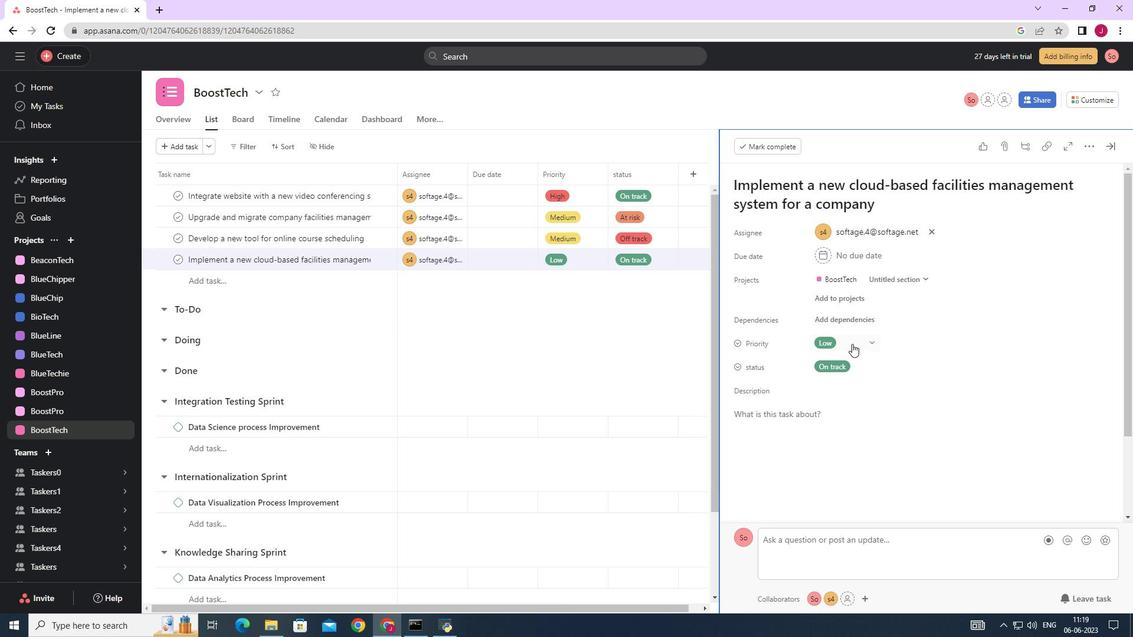 
Action: Mouse scrolled (852, 343) with delta (0, 0)
Screenshot: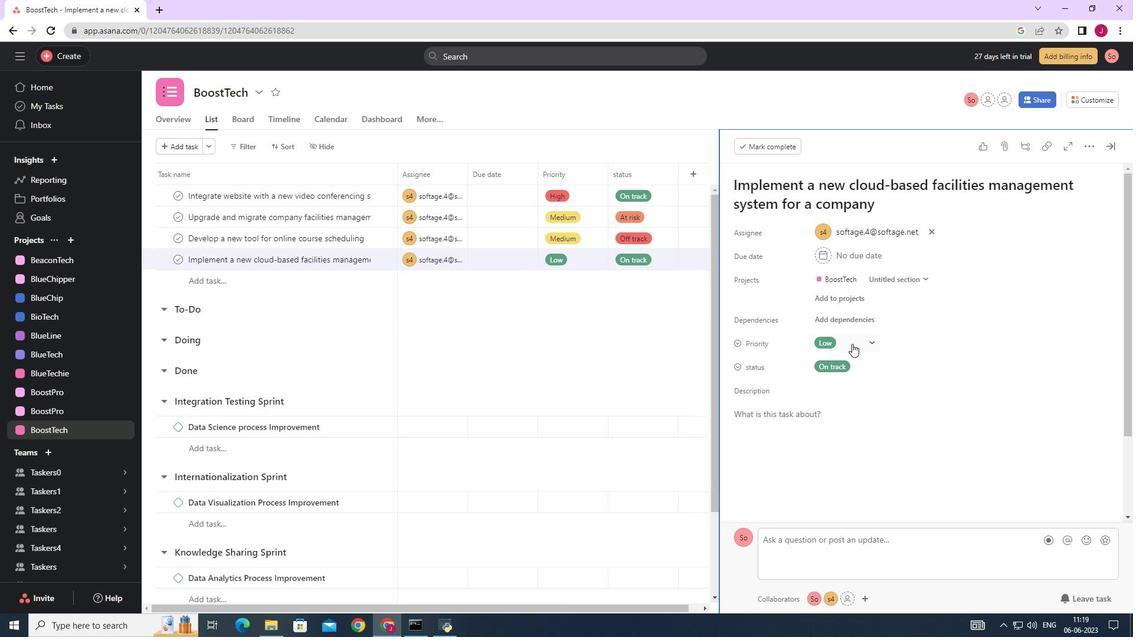 
Action: Mouse scrolled (852, 343) with delta (0, 0)
Screenshot: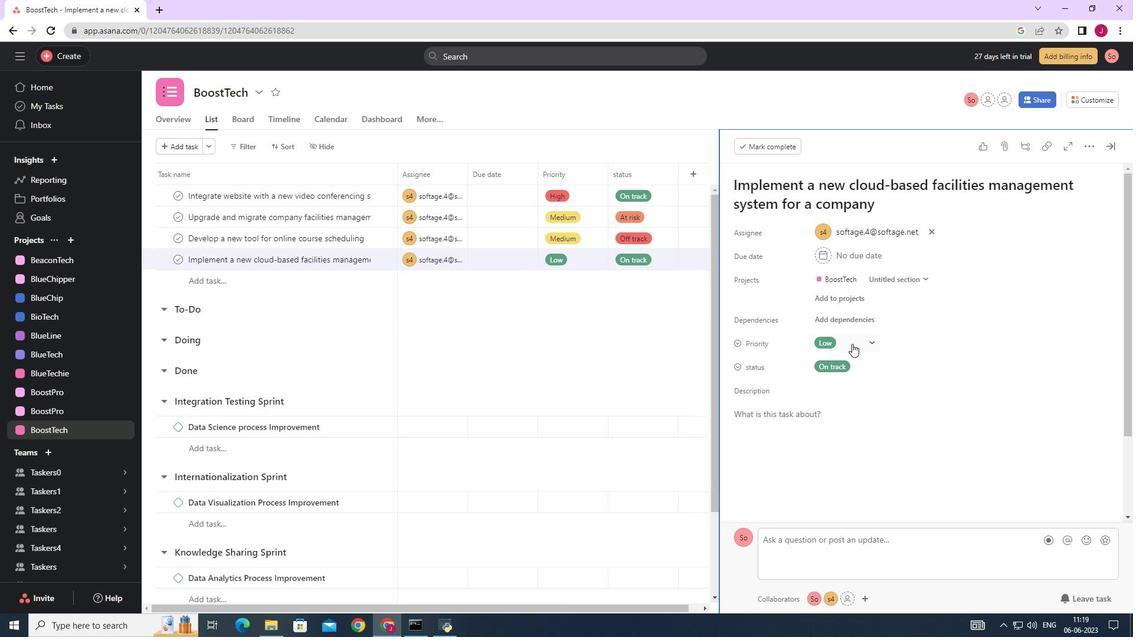 
Action: Mouse moved to (770, 431)
Screenshot: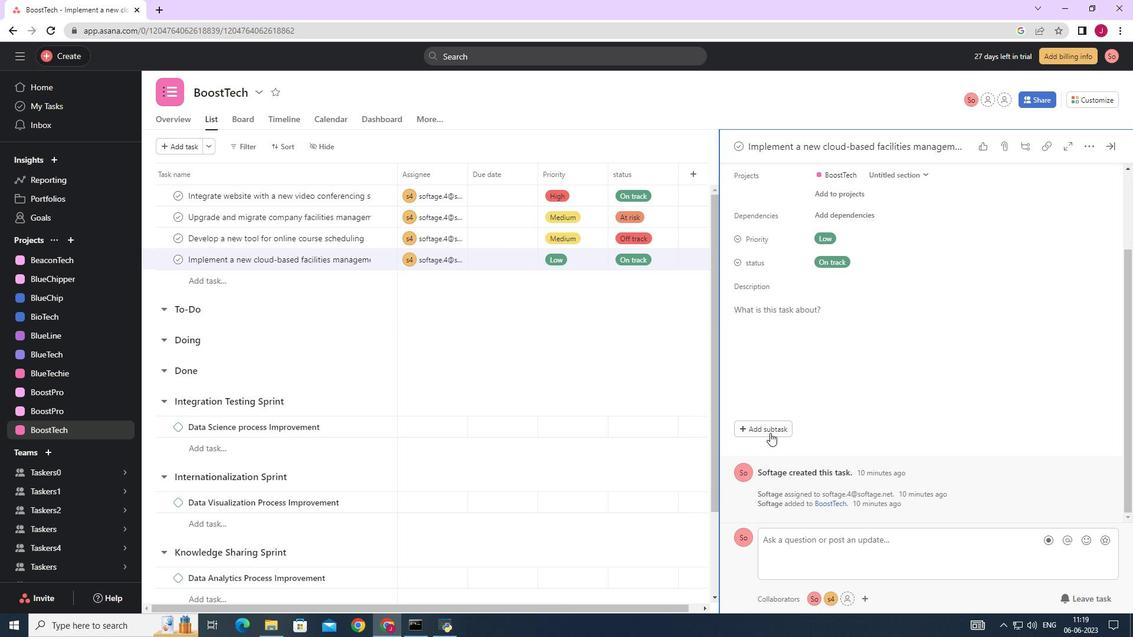 
Action: Mouse pressed left at (770, 431)
Screenshot: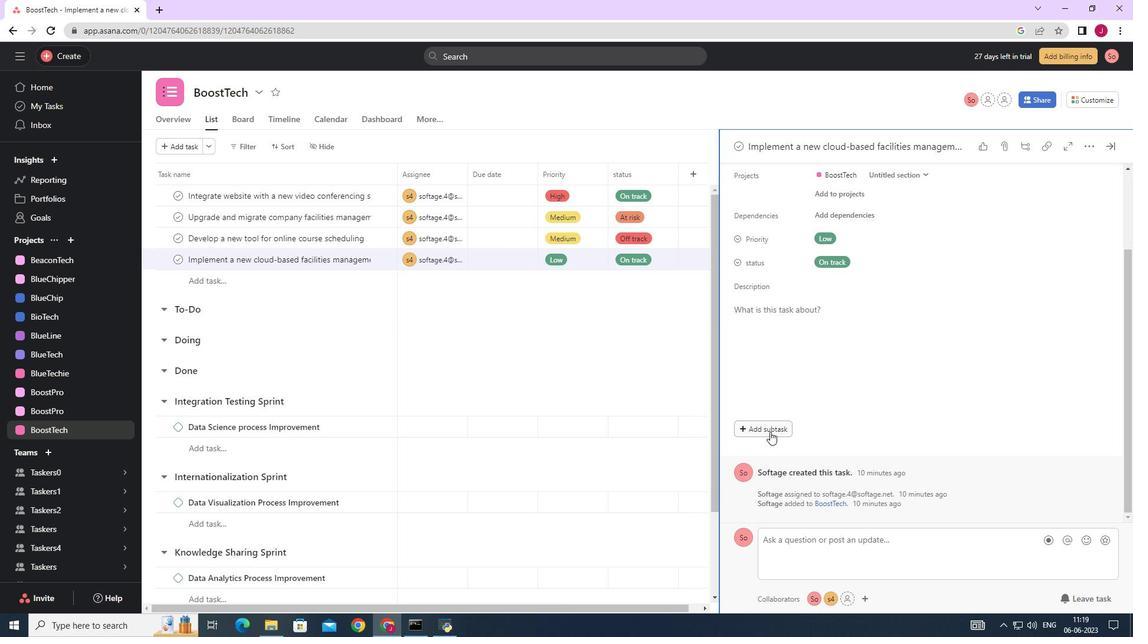 
Action: Mouse moved to (768, 408)
Screenshot: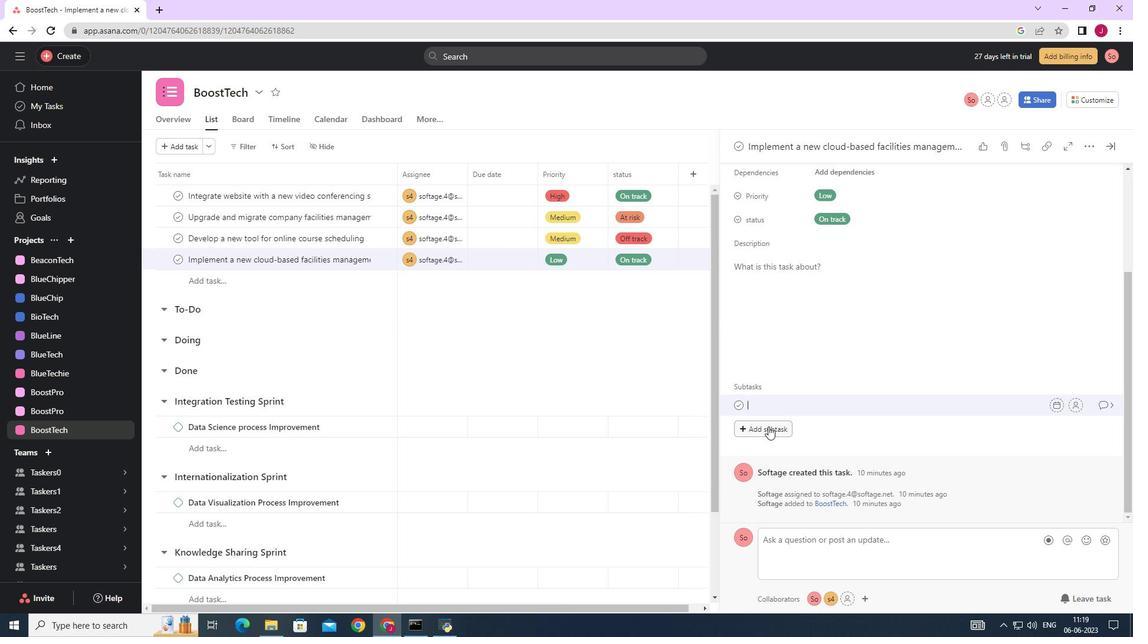
Action: Mouse pressed left at (768, 408)
Screenshot: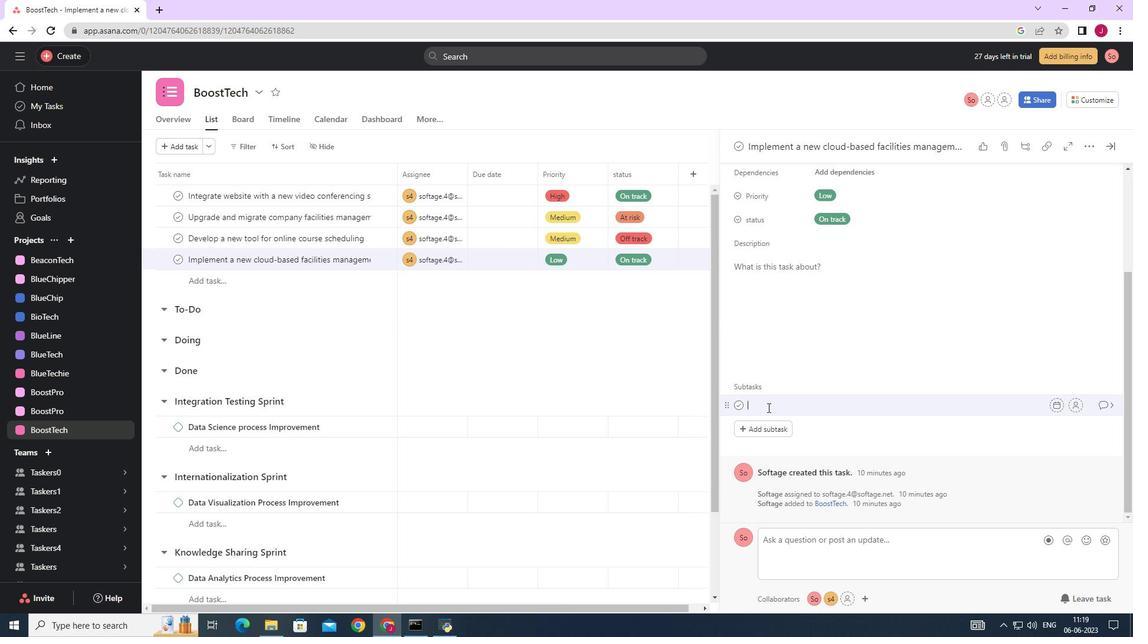 
Action: Key pressed <Key.caps_lock>G<Key.caps_lock>ather<Key.space>and<Key.space><Key.caps_lock>A<Key.caps_lock>nalyse<Key.space><Key.caps_lock>R<Key.caps_lock>equirements
Screenshot: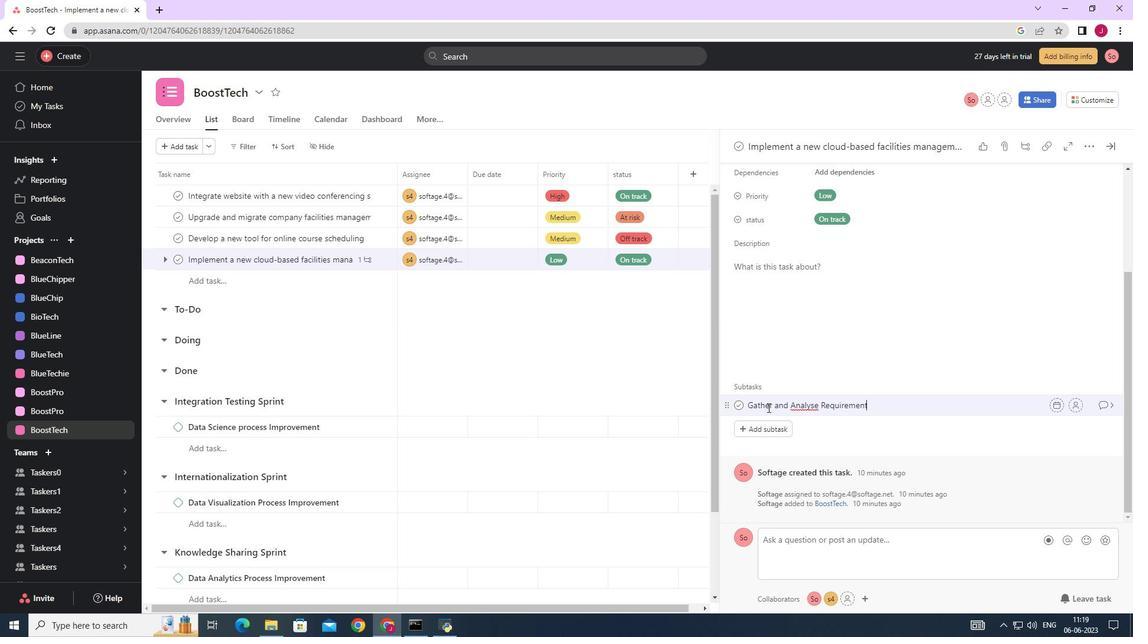 
Action: Mouse moved to (1079, 403)
Screenshot: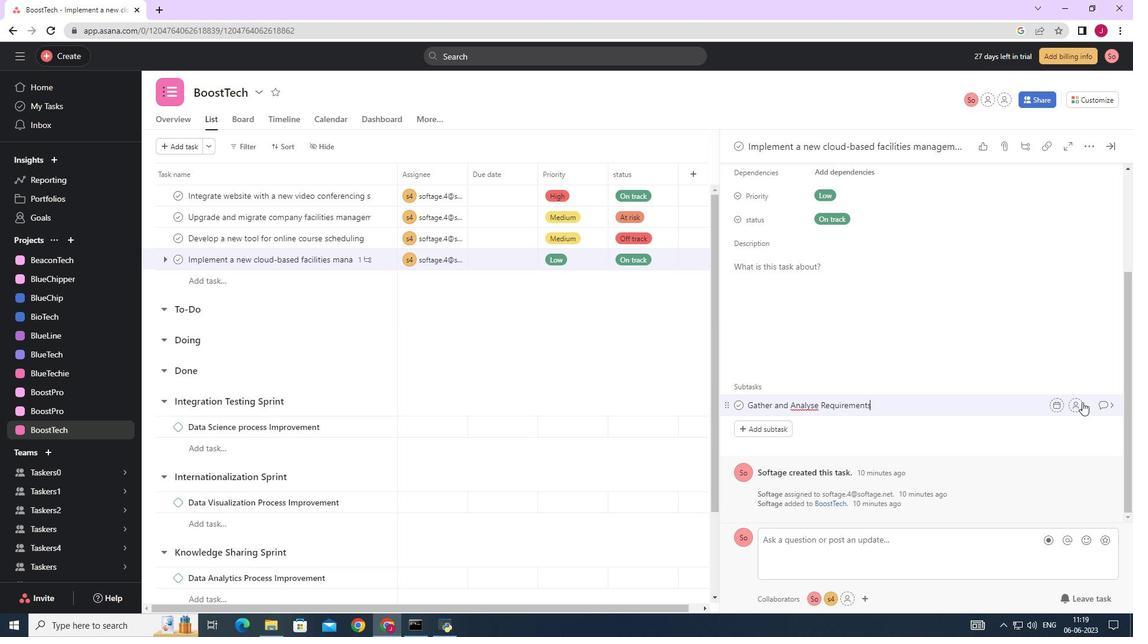 
Action: Mouse pressed left at (1079, 403)
Screenshot: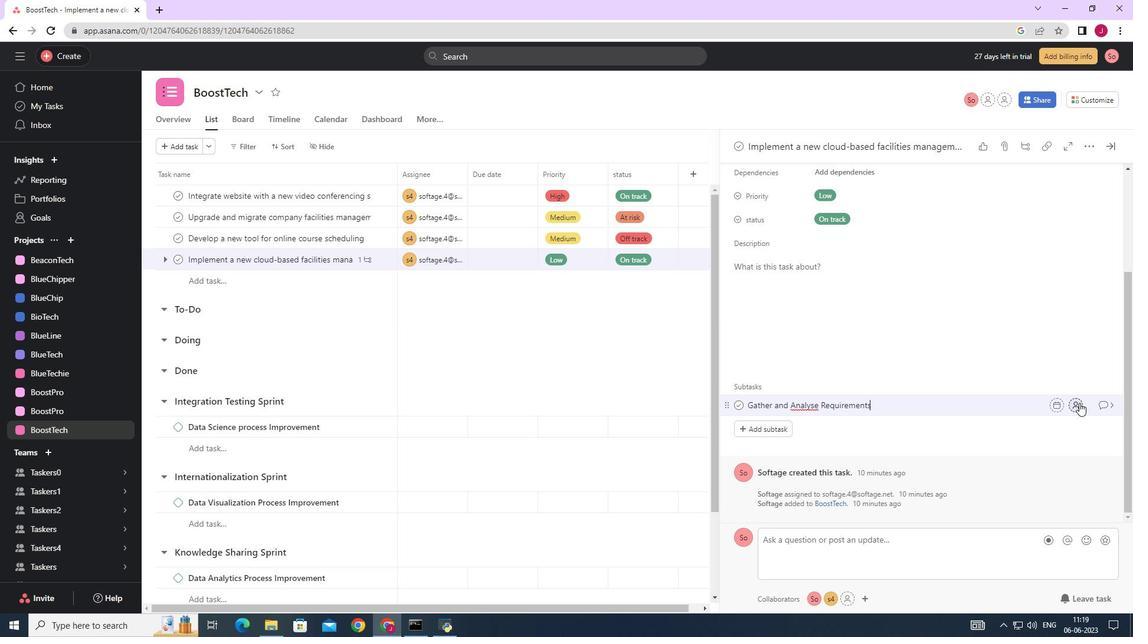 
Action: Mouse moved to (949, 458)
Screenshot: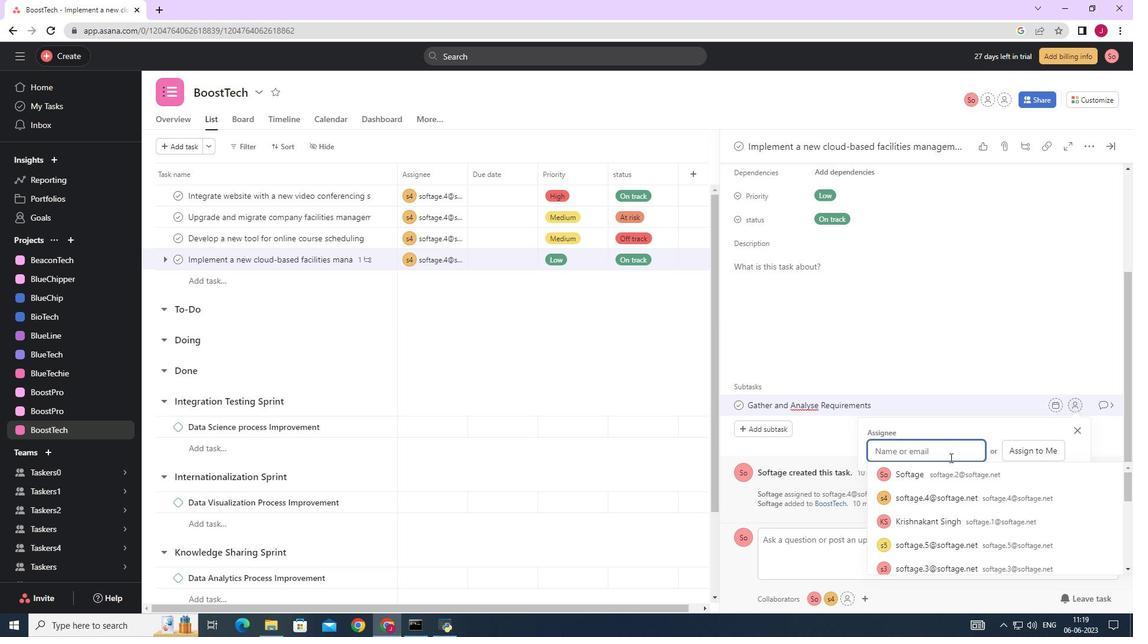 
Action: Key pressed softage.4
Screenshot: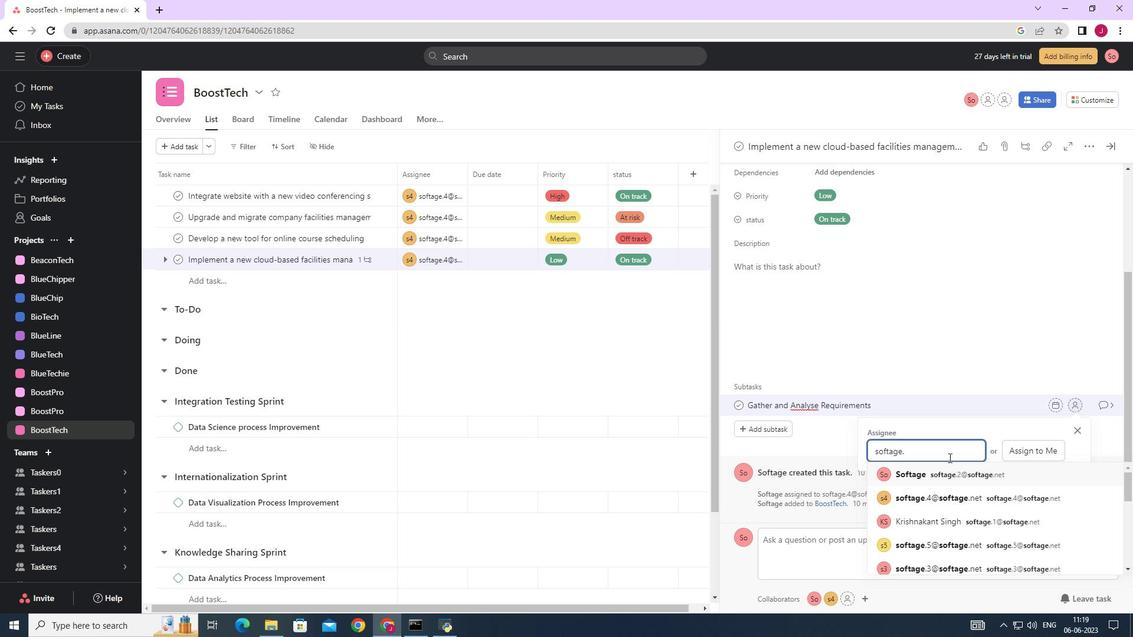 
Action: Mouse moved to (952, 475)
Screenshot: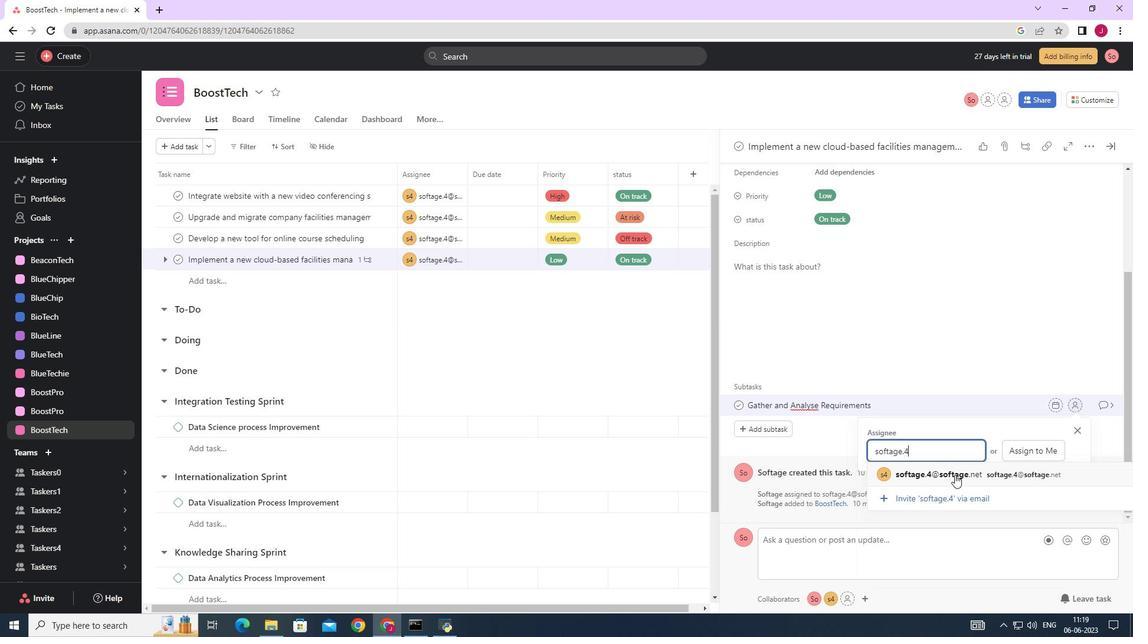 
Action: Mouse pressed left at (952, 475)
Screenshot: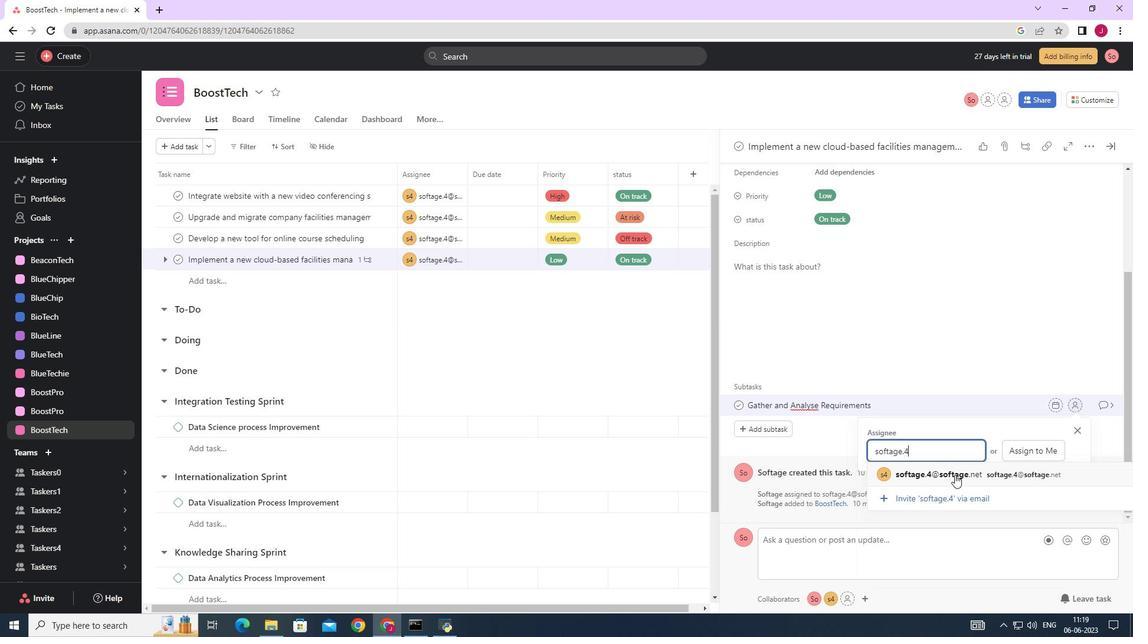 
Action: Mouse moved to (1102, 409)
Screenshot: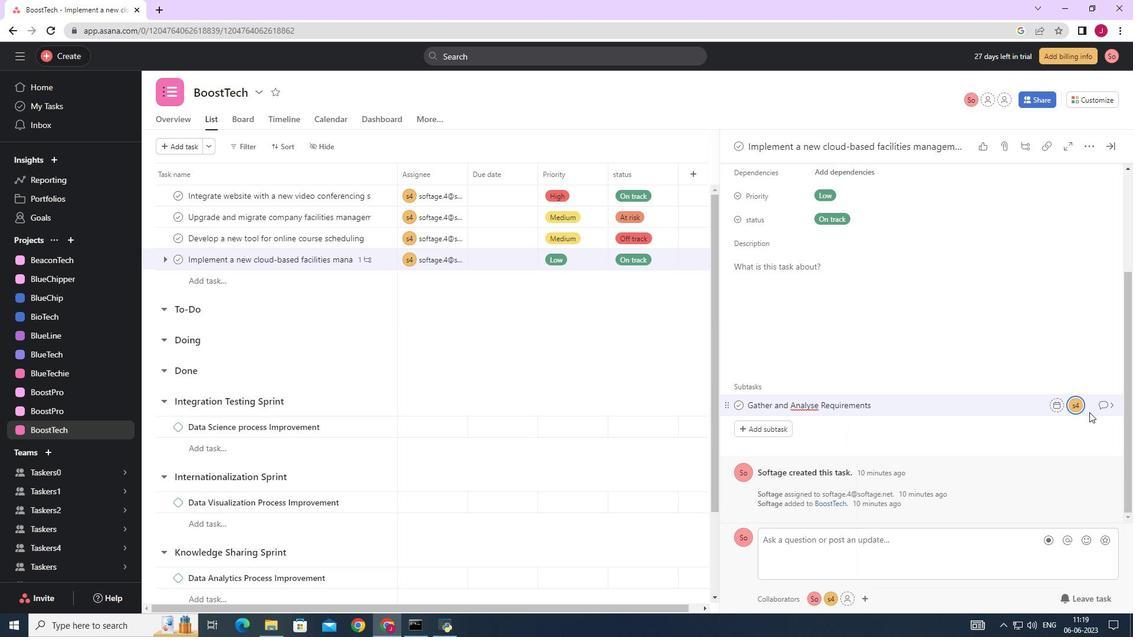 
Action: Mouse pressed left at (1102, 409)
Screenshot: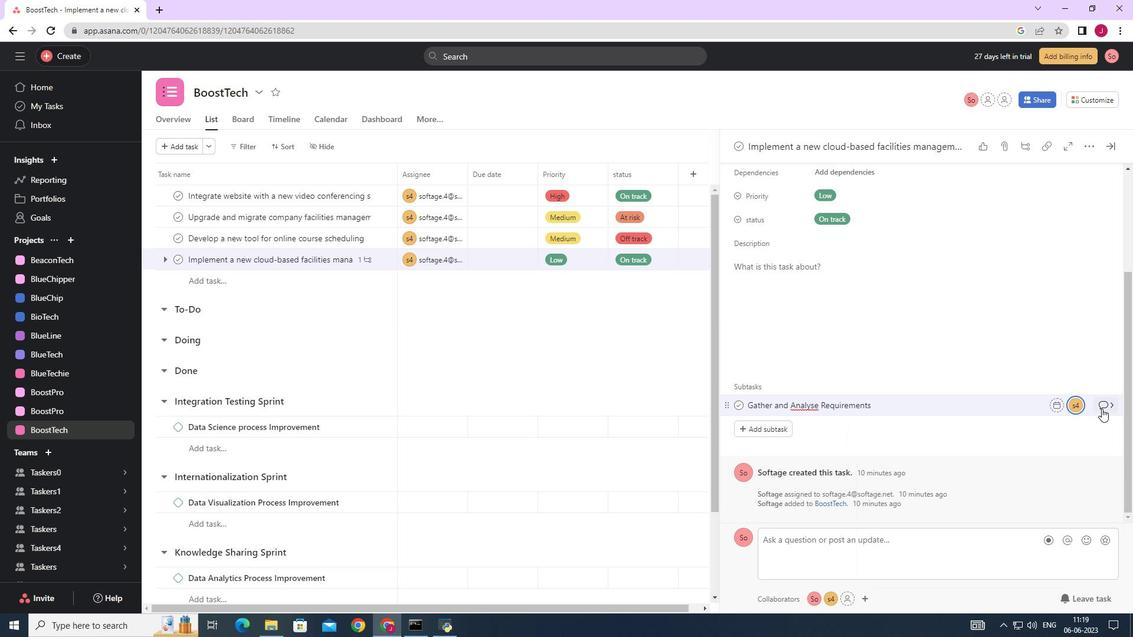 
Action: Mouse moved to (774, 316)
Screenshot: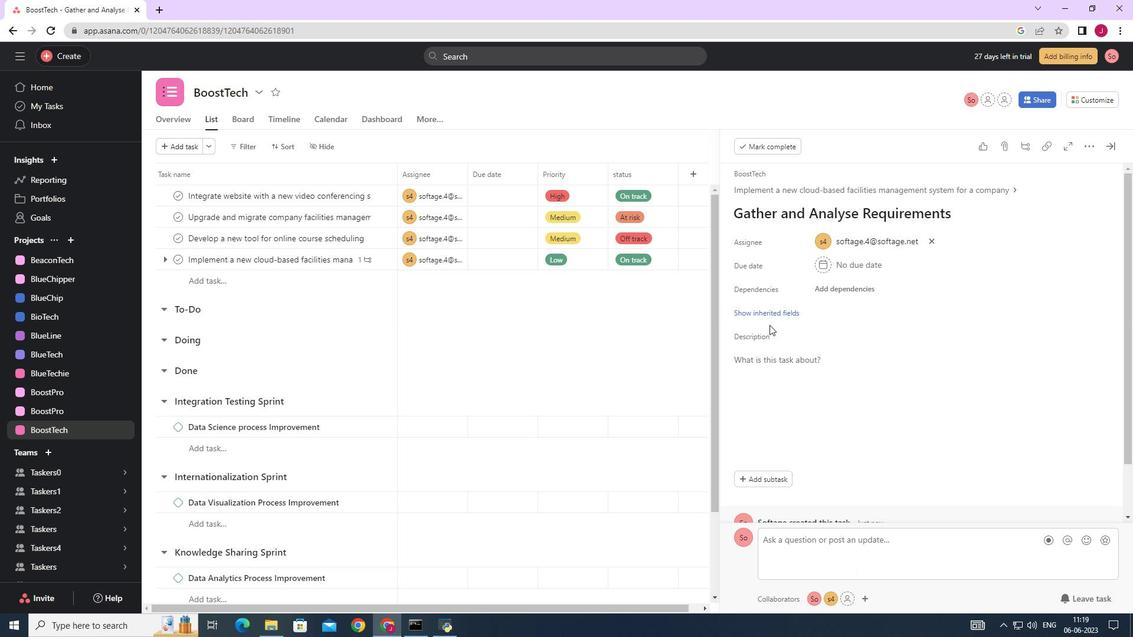 
Action: Mouse pressed left at (774, 316)
Screenshot: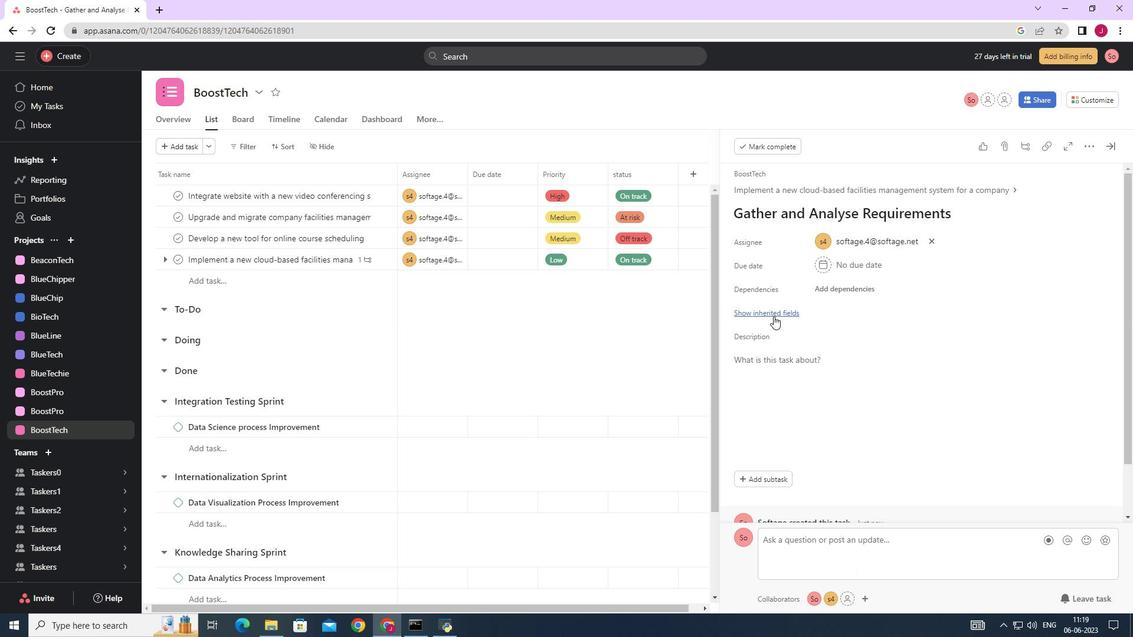 
Action: Mouse moved to (817, 339)
Screenshot: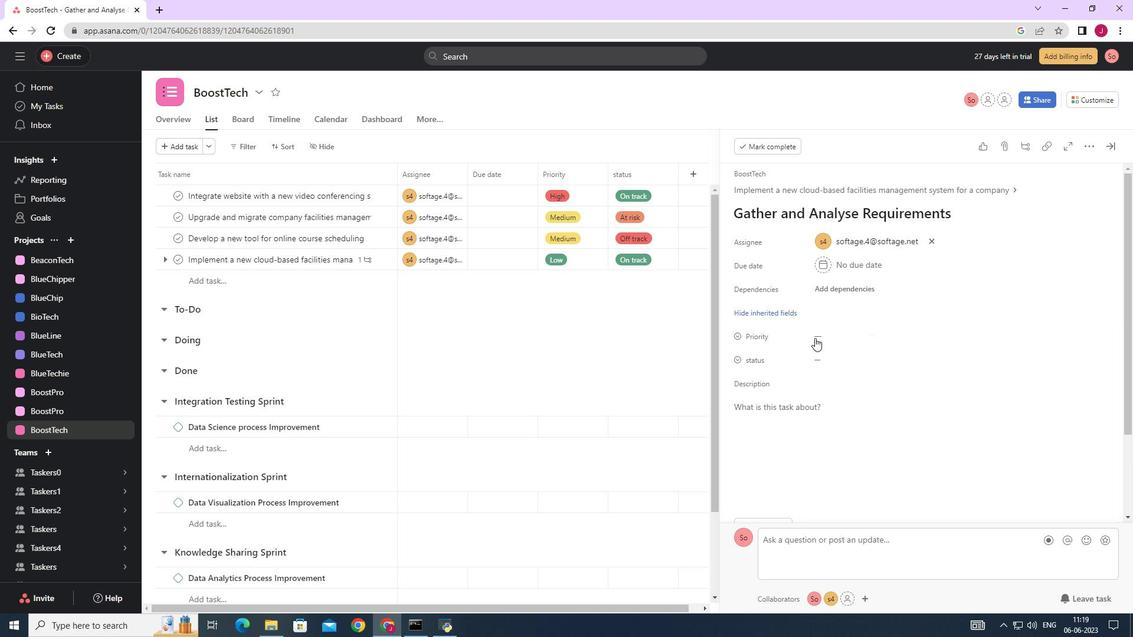 
Action: Mouse pressed left at (817, 339)
Screenshot: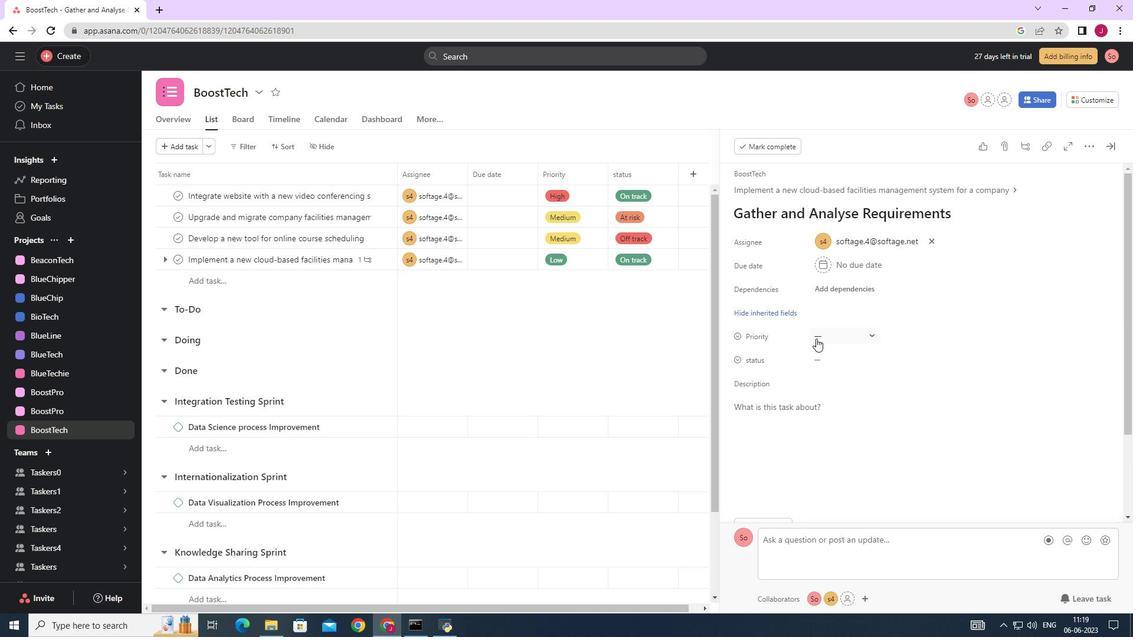 
Action: Mouse moved to (852, 401)
Screenshot: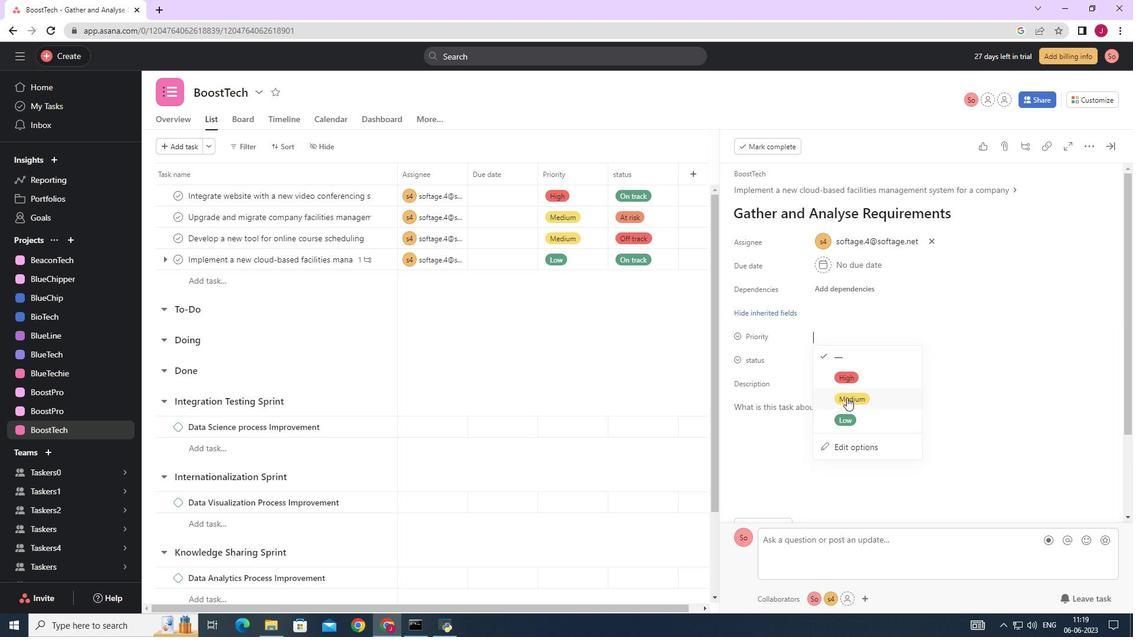 
Action: Mouse pressed left at (852, 401)
Screenshot: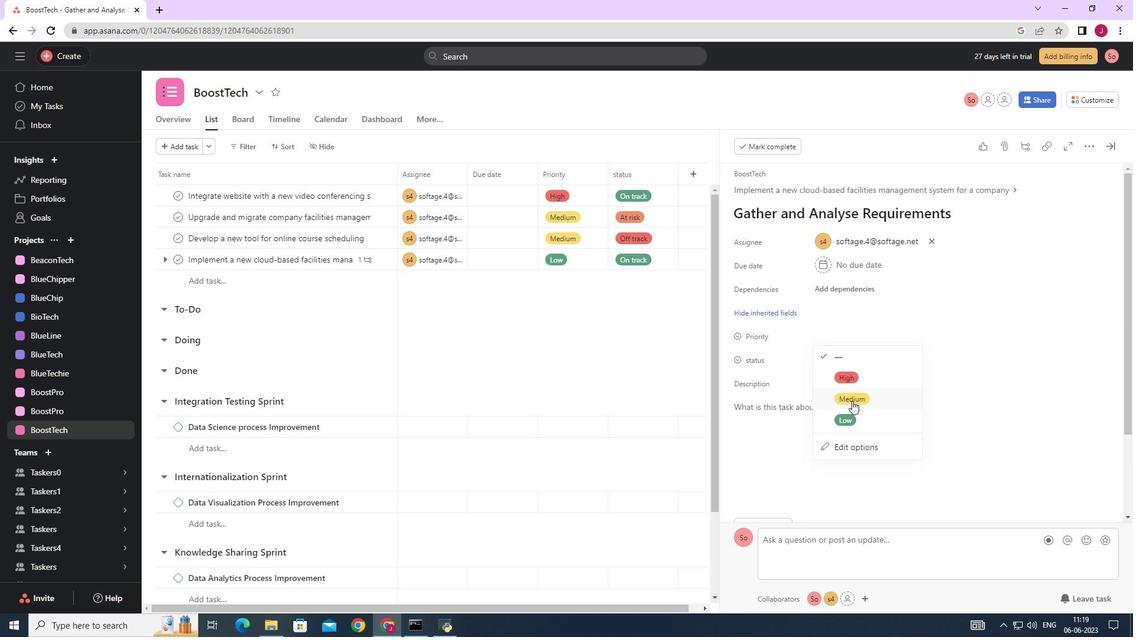 
Action: Mouse moved to (841, 362)
Screenshot: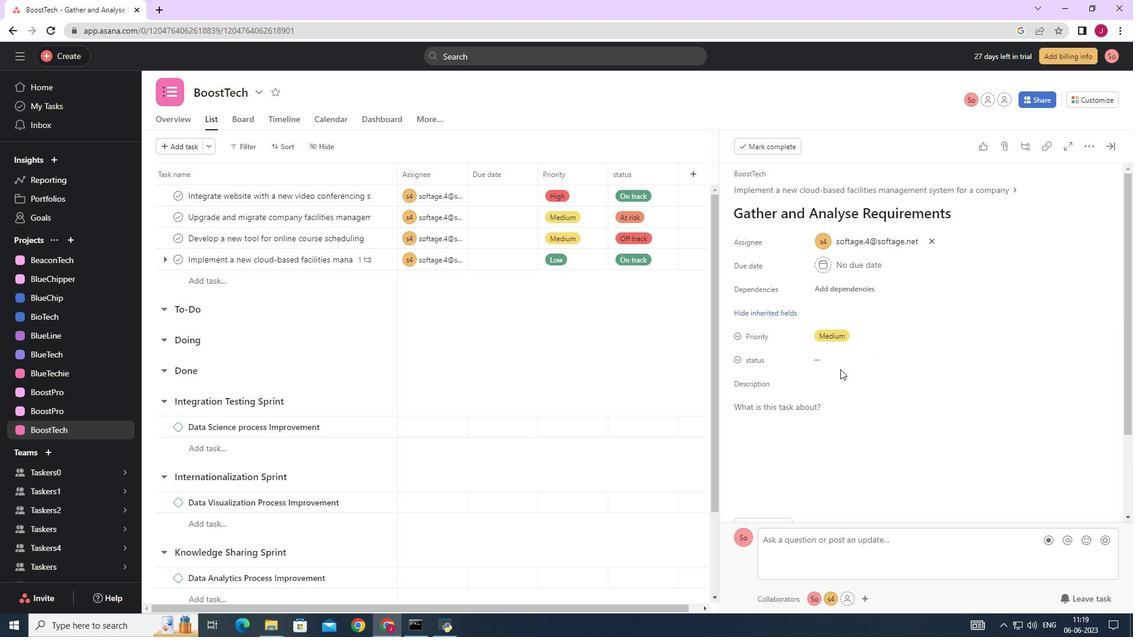 
Action: Mouse pressed left at (841, 362)
Screenshot: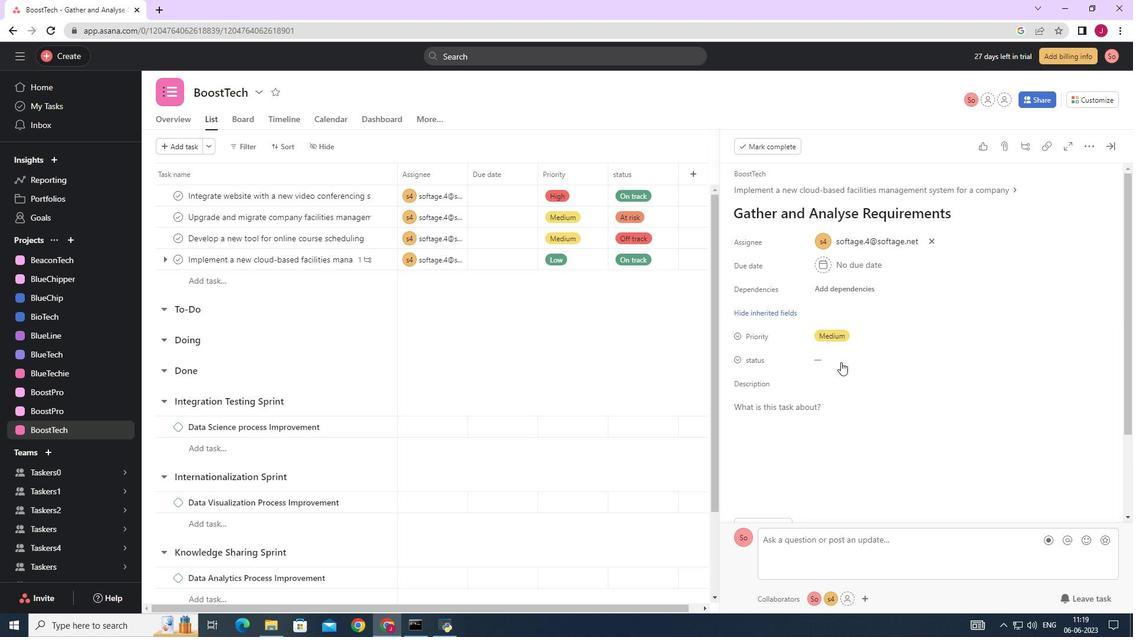 
Action: Mouse moved to (855, 444)
Screenshot: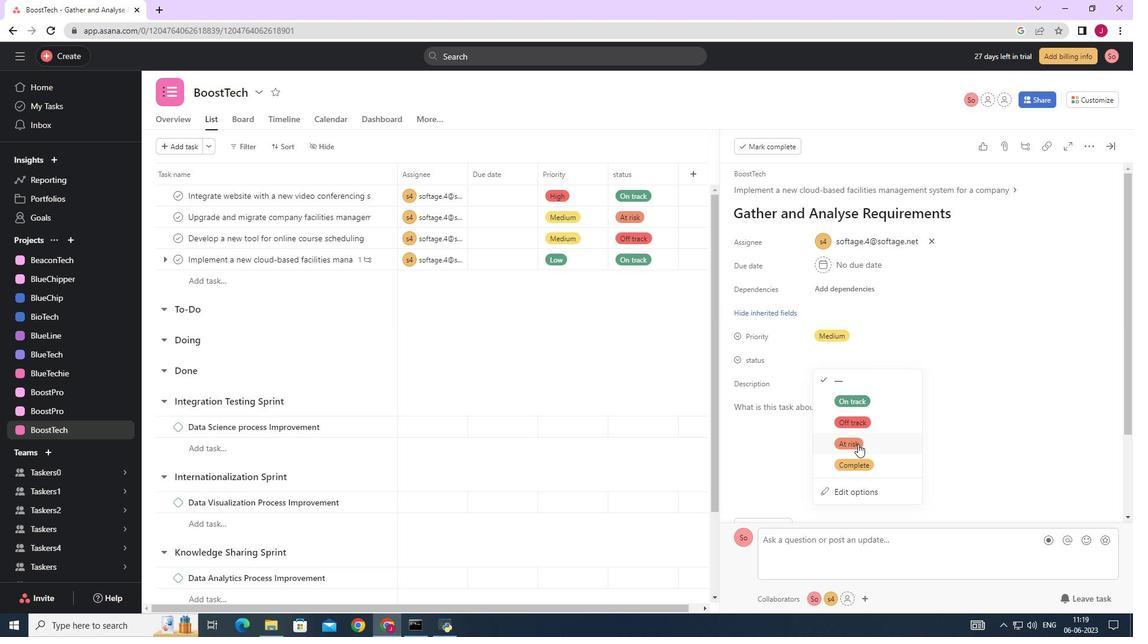 
Action: Mouse pressed left at (855, 444)
Screenshot: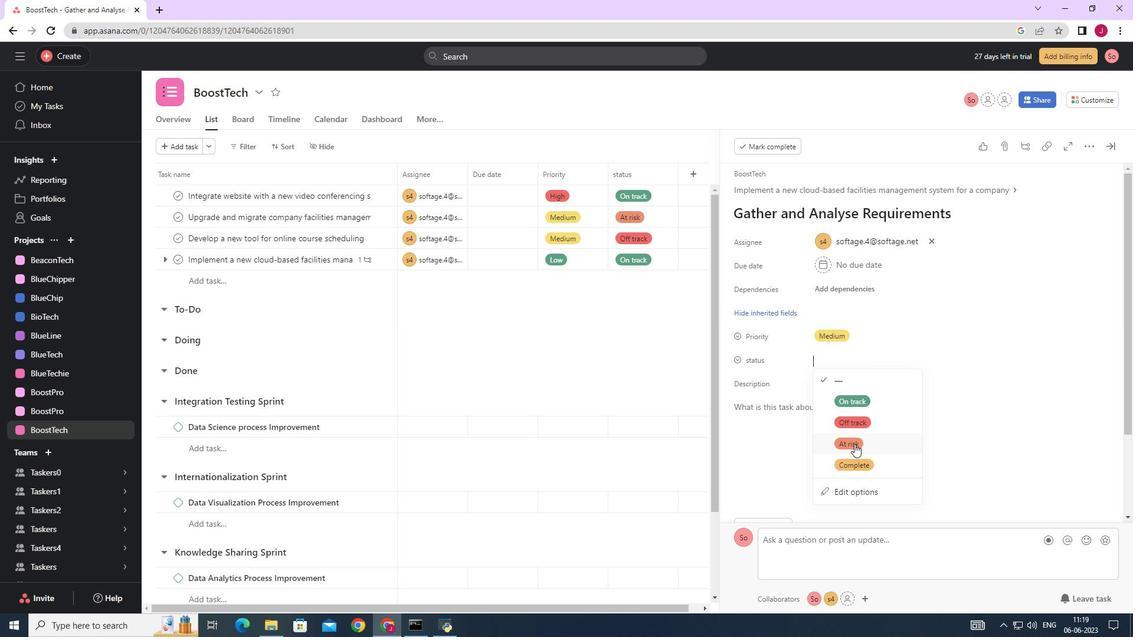 
Action: Mouse moved to (1105, 147)
Screenshot: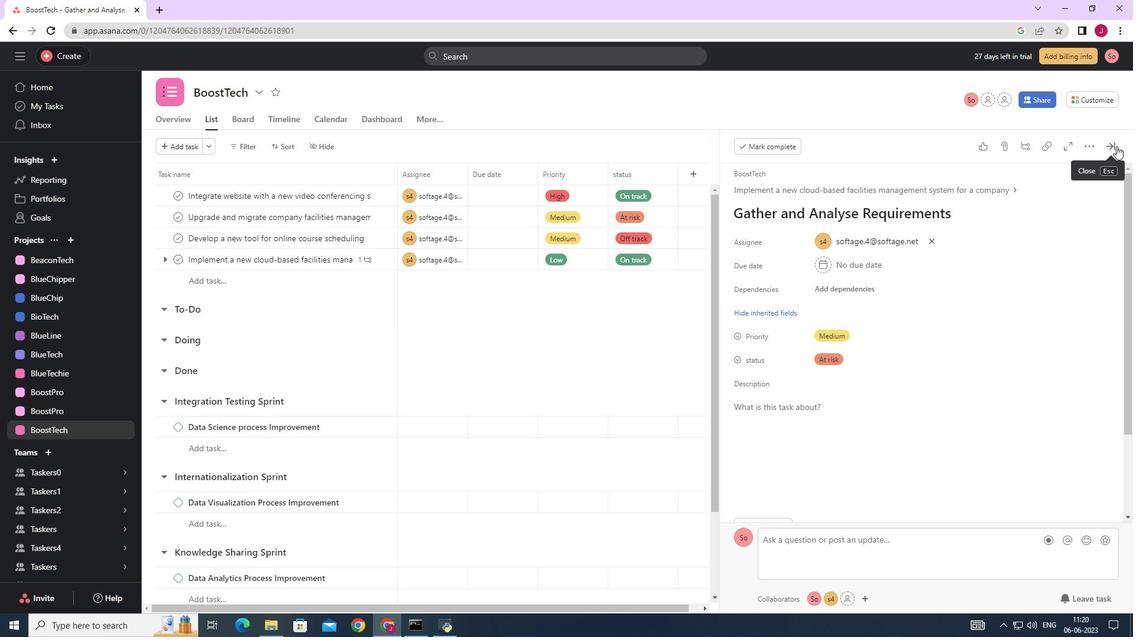 
Action: Mouse pressed left at (1105, 147)
Screenshot: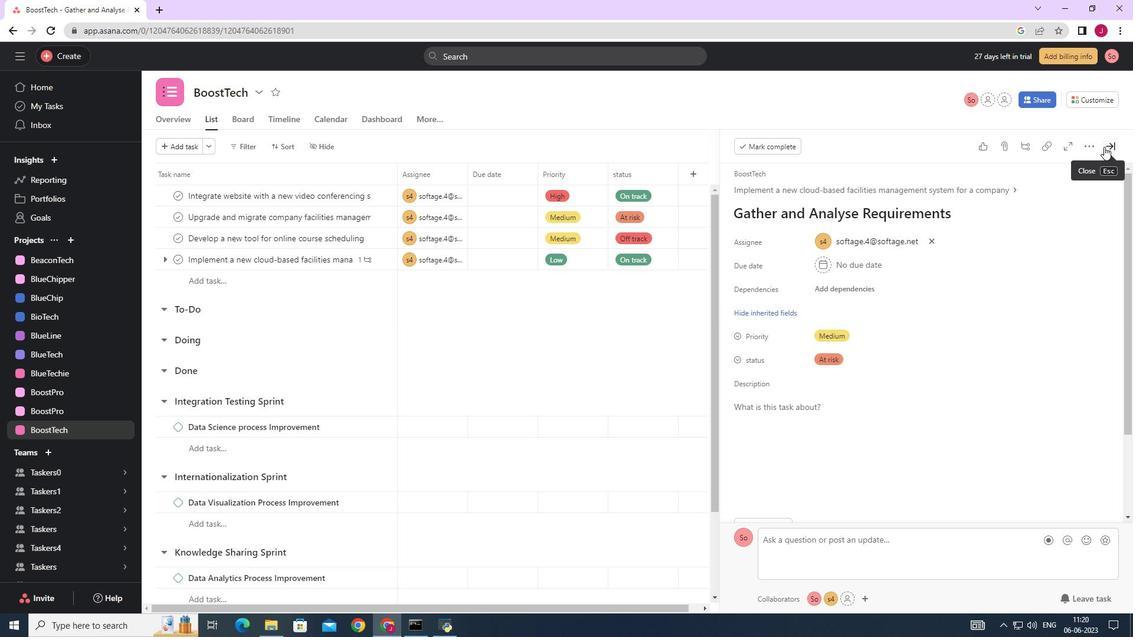 
